 Task: Look for space in La Madeleine, France from 1st July, 2023 to 8th July, 2023 for 2 adults, 1 child in price range Rs.15000 to Rs.20000. Place can be entire place with 1  bedroom having 1 bed and 1 bathroom. Property type can be house, flat, guest house, hotel. Booking option can be shelf check-in. Required host language is English.
Action: Mouse moved to (403, 97)
Screenshot: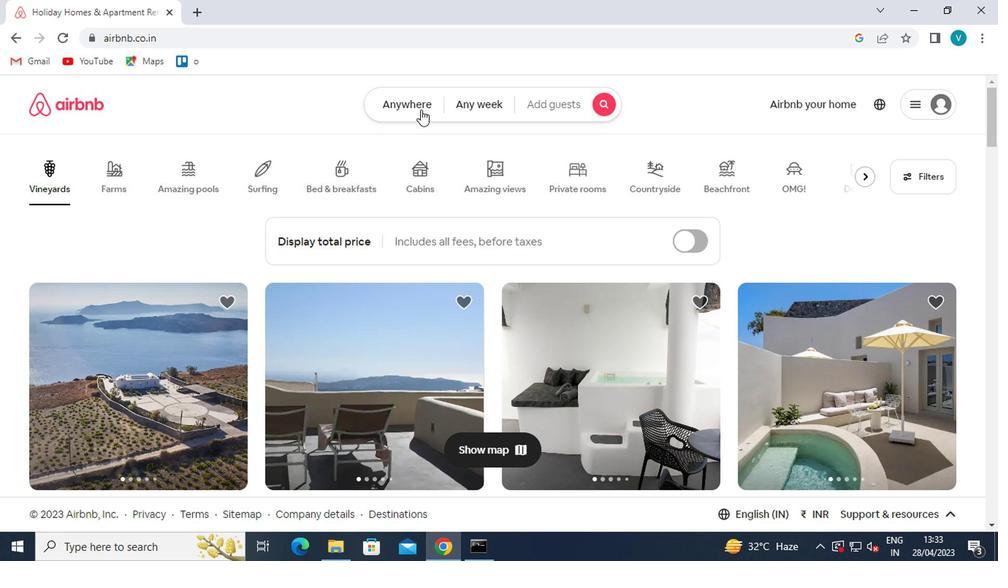 
Action: Mouse pressed left at (403, 97)
Screenshot: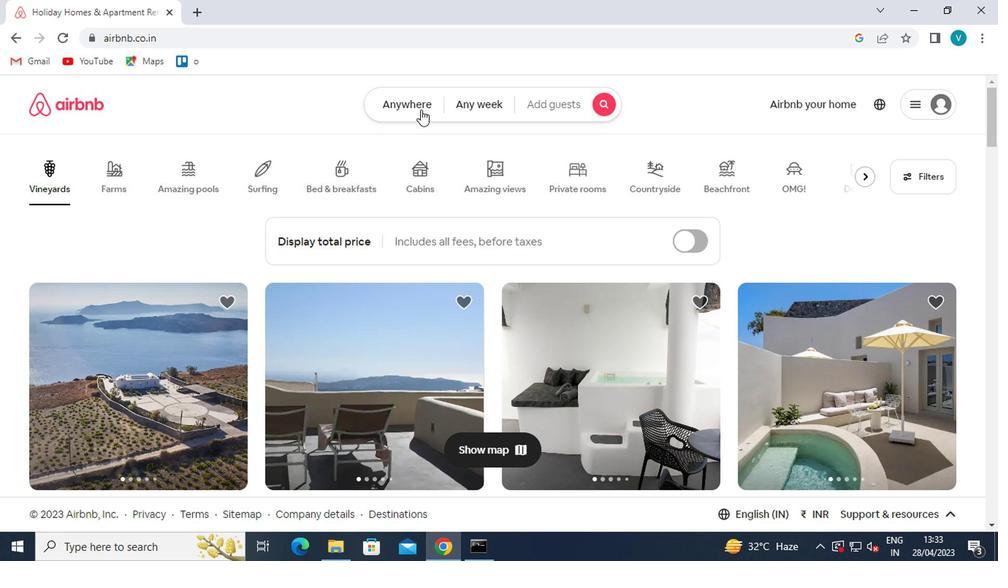 
Action: Mouse moved to (319, 160)
Screenshot: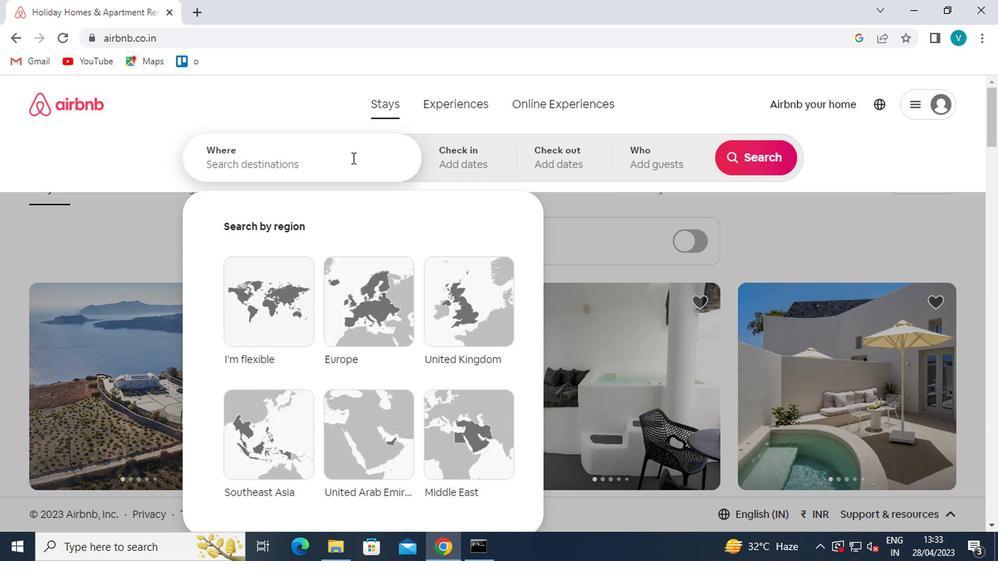 
Action: Mouse pressed left at (319, 160)
Screenshot: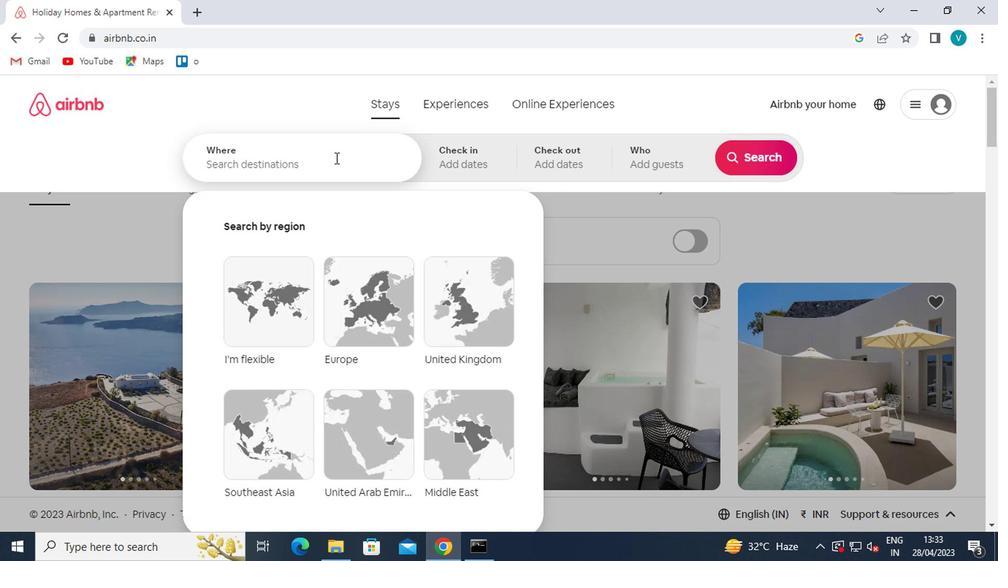 
Action: Mouse moved to (318, 162)
Screenshot: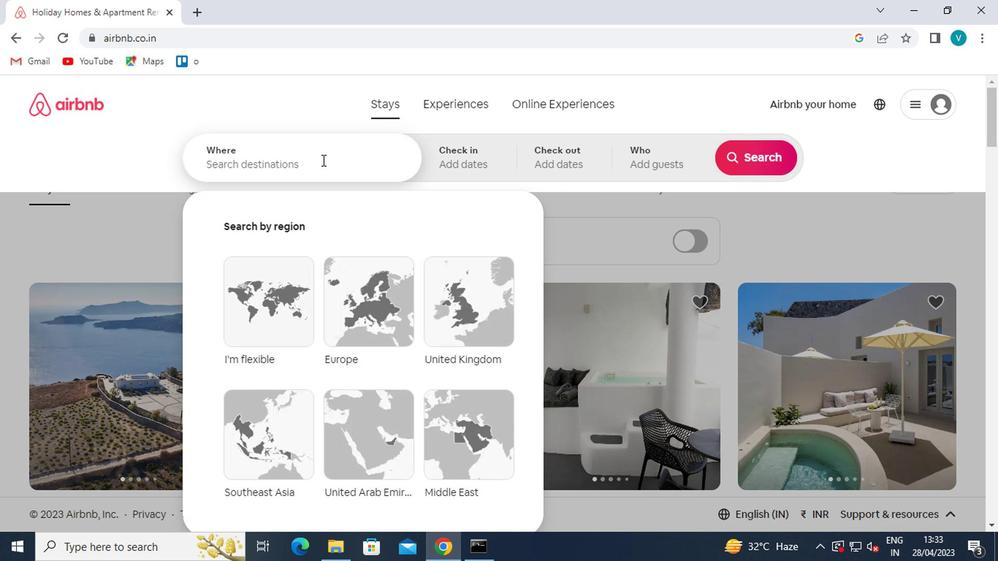 
Action: Key pressed l<Key.caps_lock>a<Key.space><Key.caps_lock>m<Key.caps_lock>ade<Key.down><Key.enter>
Screenshot: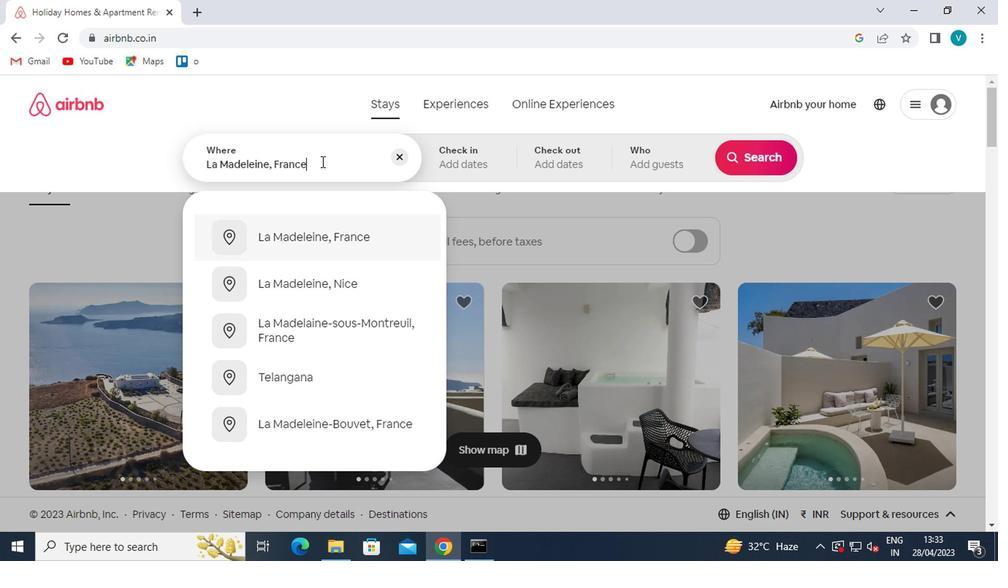 
Action: Mouse moved to (745, 270)
Screenshot: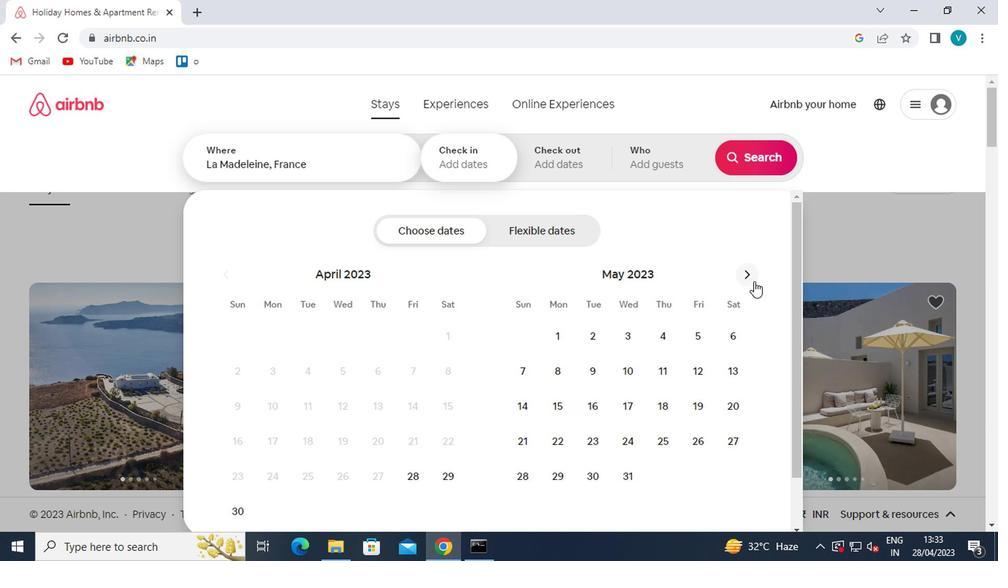 
Action: Mouse pressed left at (745, 270)
Screenshot: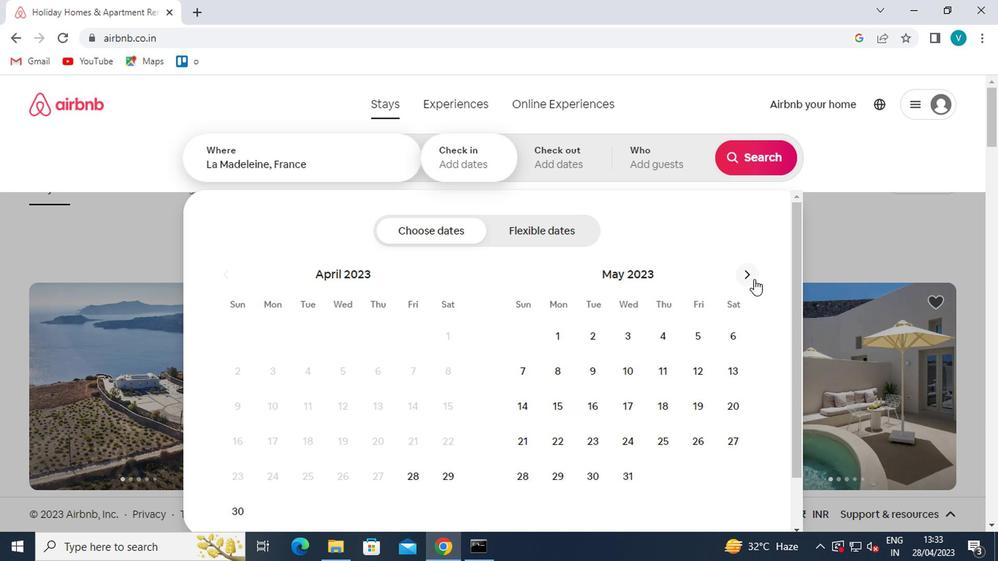 
Action: Mouse pressed left at (745, 270)
Screenshot: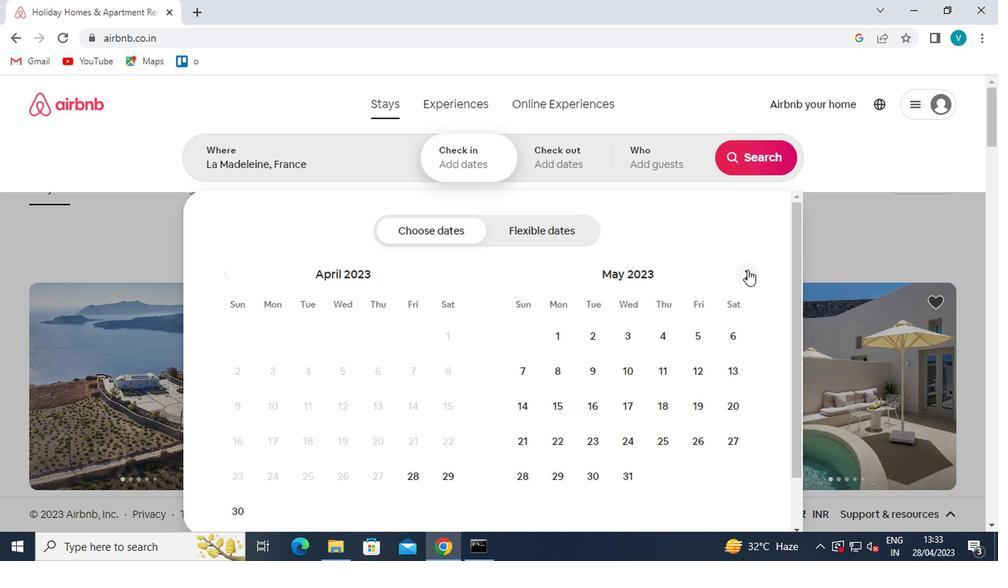 
Action: Mouse moved to (745, 270)
Screenshot: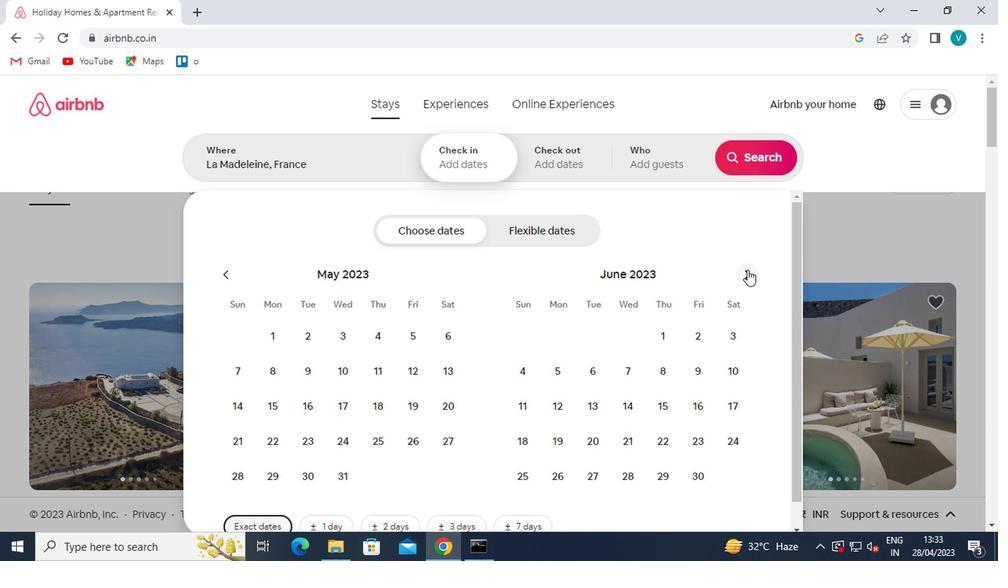 
Action: Mouse pressed left at (745, 270)
Screenshot: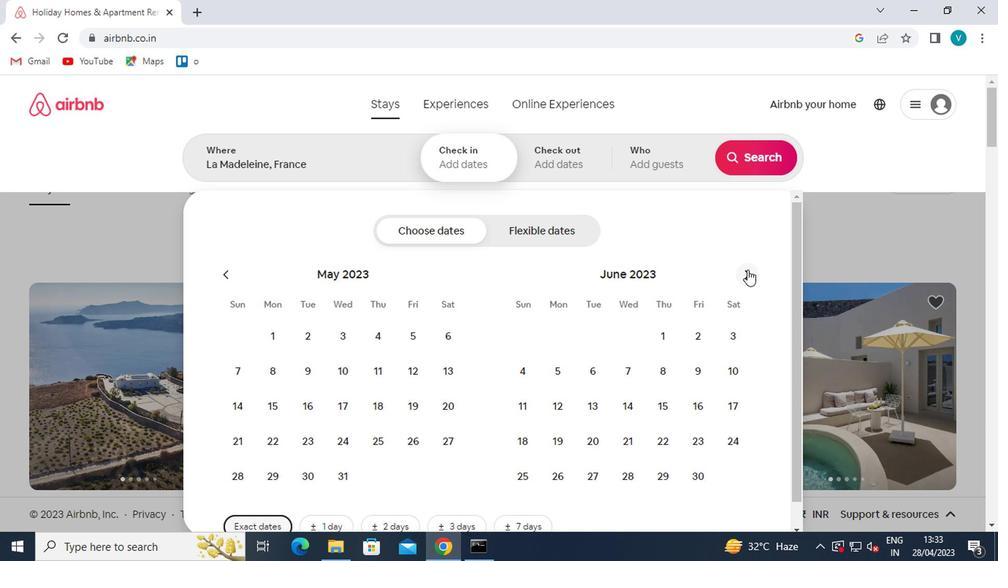 
Action: Mouse moved to (725, 339)
Screenshot: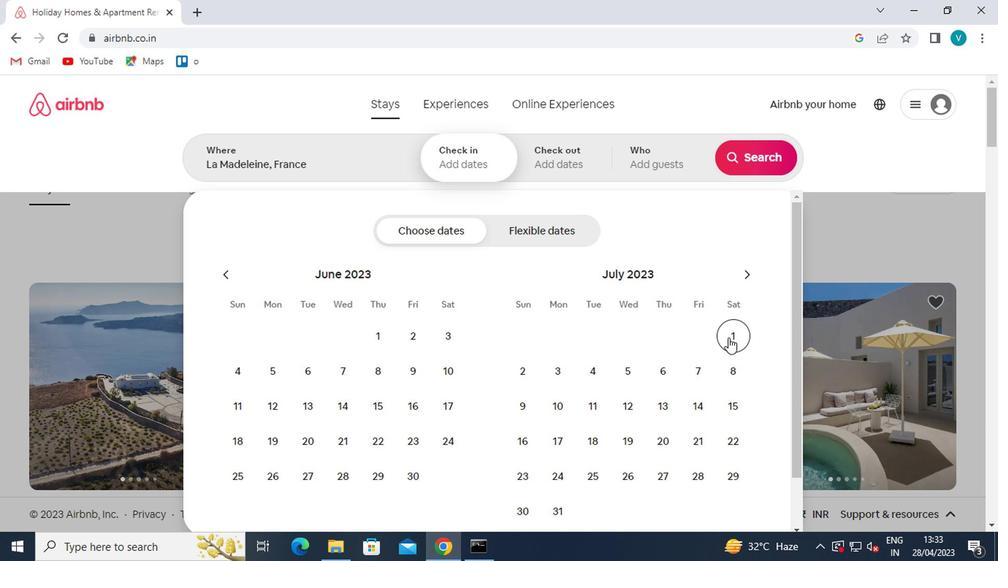 
Action: Mouse pressed left at (725, 339)
Screenshot: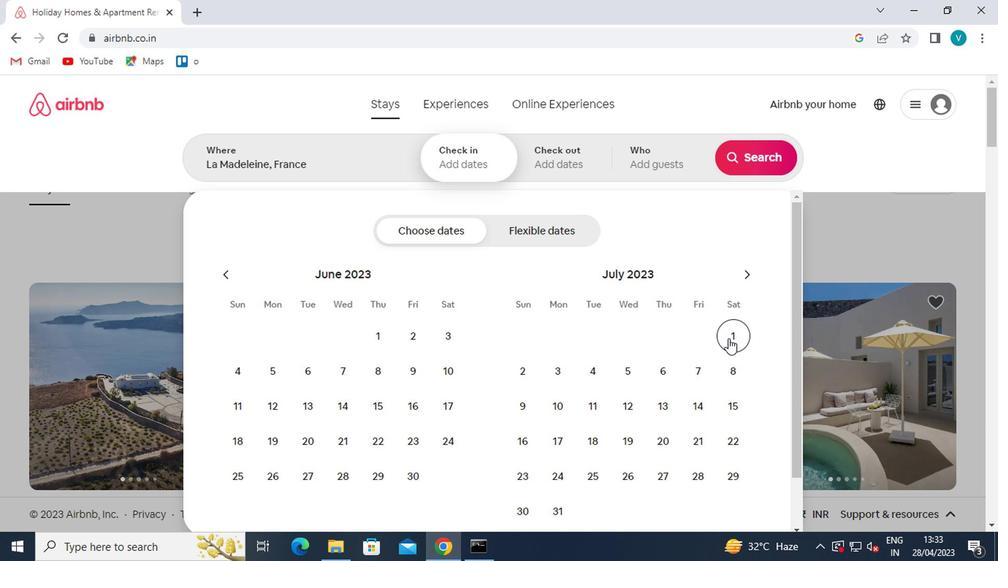 
Action: Mouse moved to (725, 368)
Screenshot: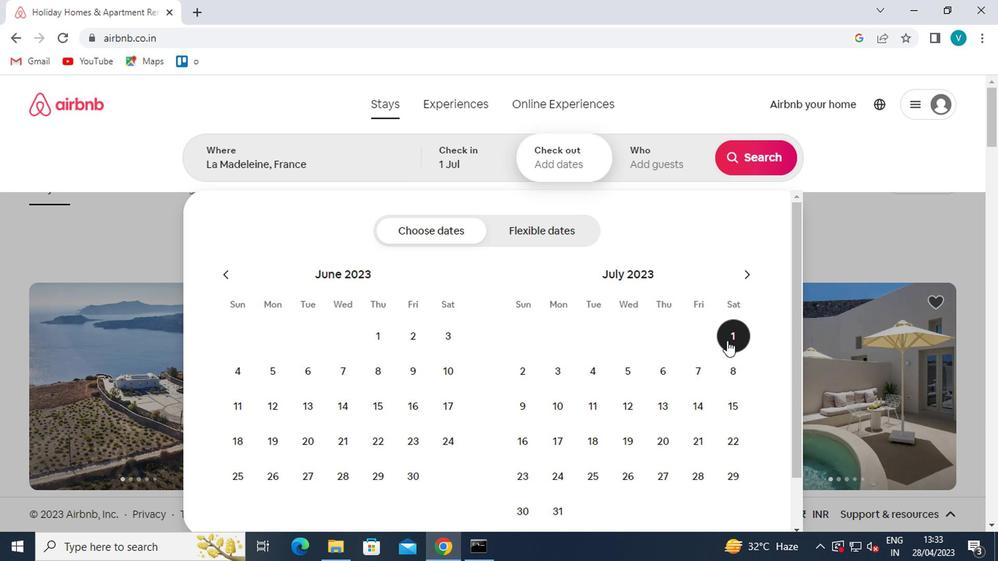 
Action: Mouse pressed left at (725, 368)
Screenshot: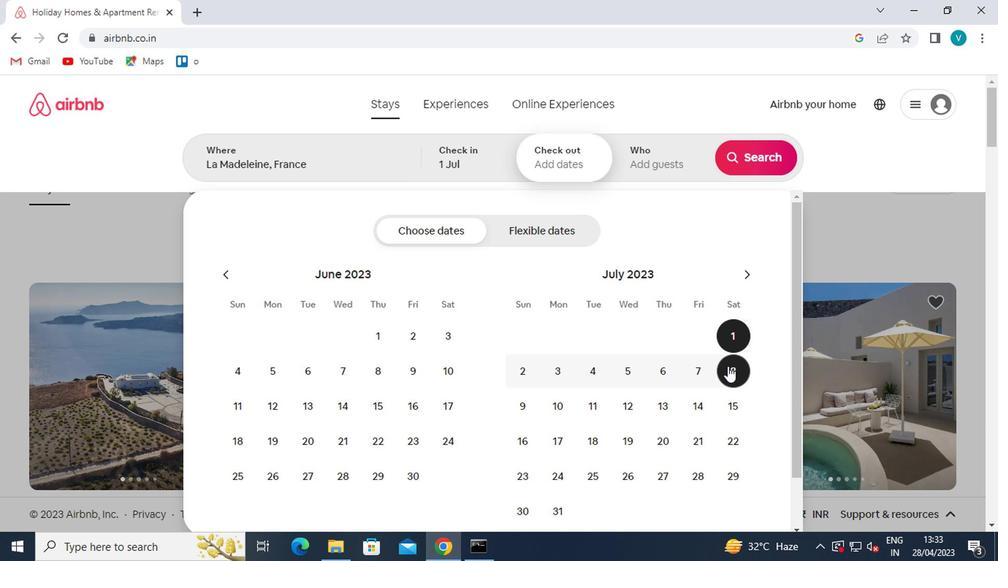
Action: Mouse moved to (666, 172)
Screenshot: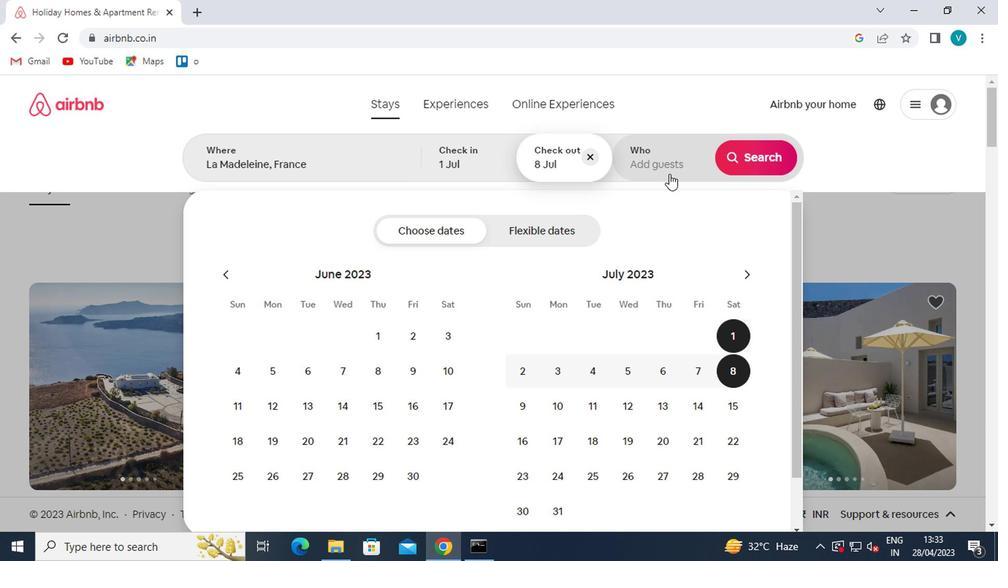 
Action: Mouse pressed left at (666, 172)
Screenshot: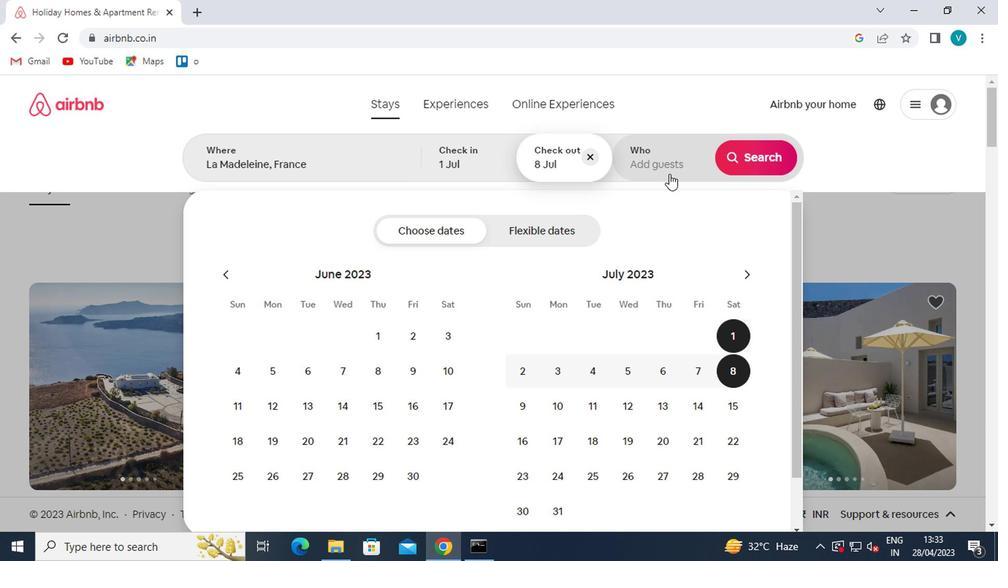 
Action: Mouse moved to (756, 237)
Screenshot: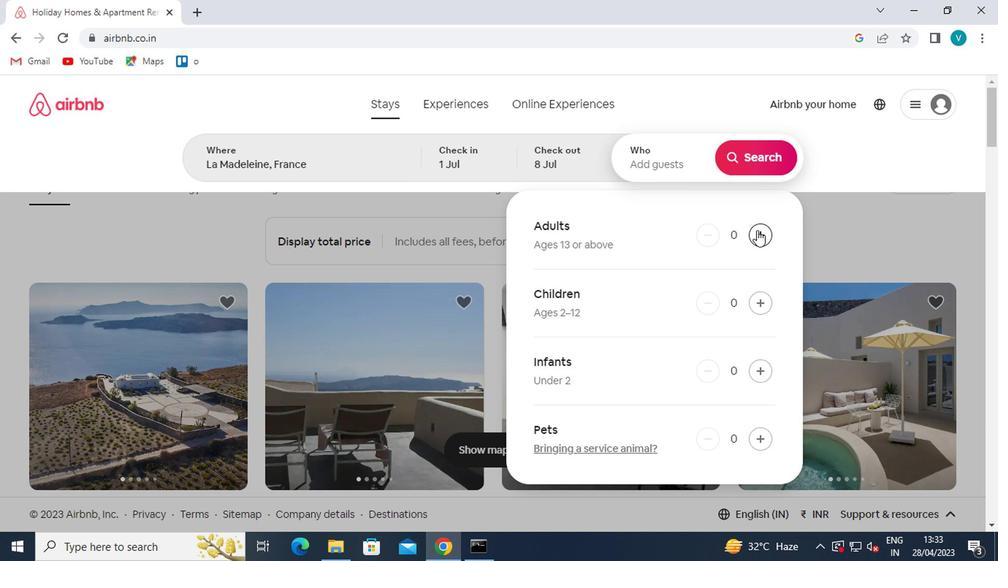 
Action: Mouse pressed left at (756, 237)
Screenshot: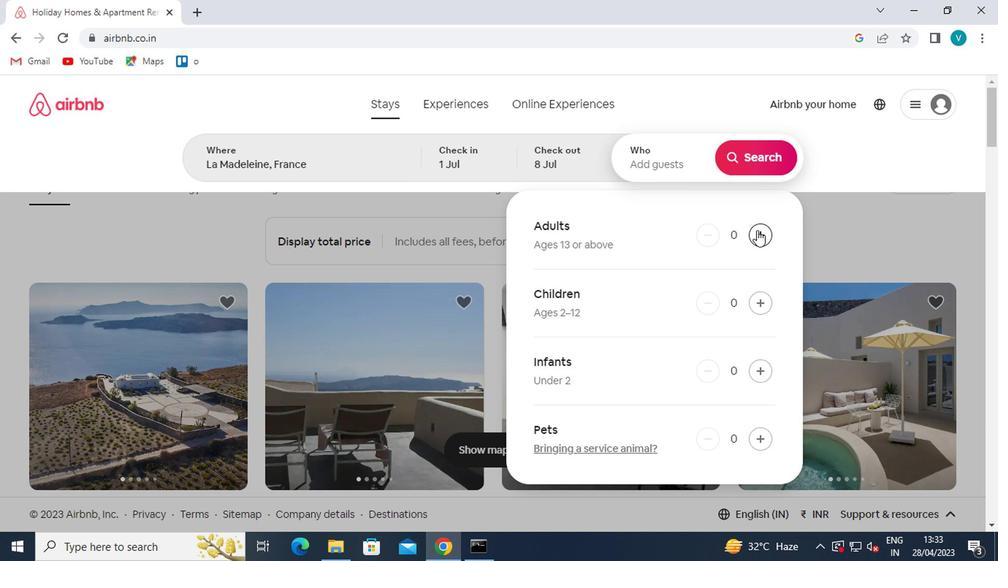 
Action: Mouse pressed left at (756, 237)
Screenshot: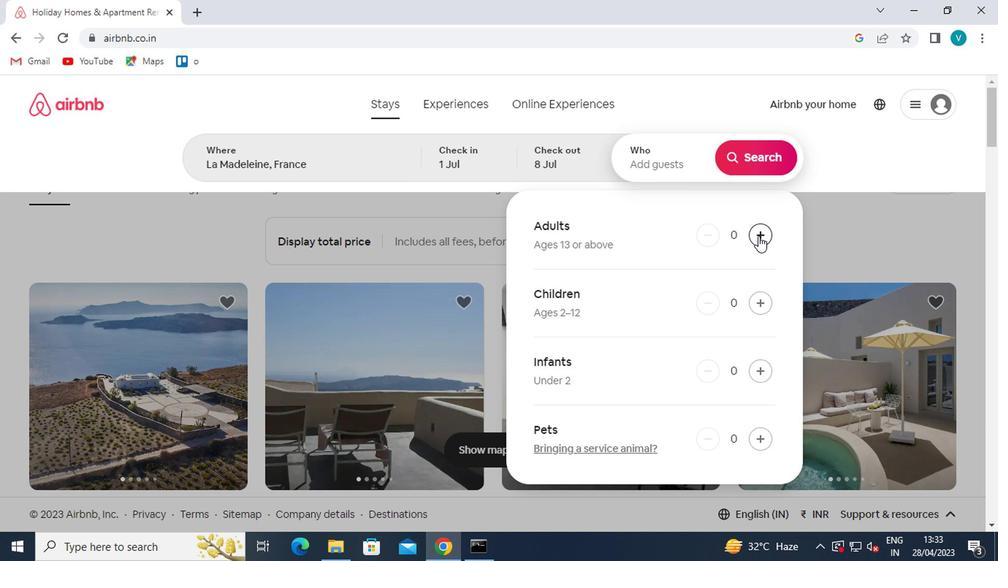 
Action: Mouse moved to (759, 306)
Screenshot: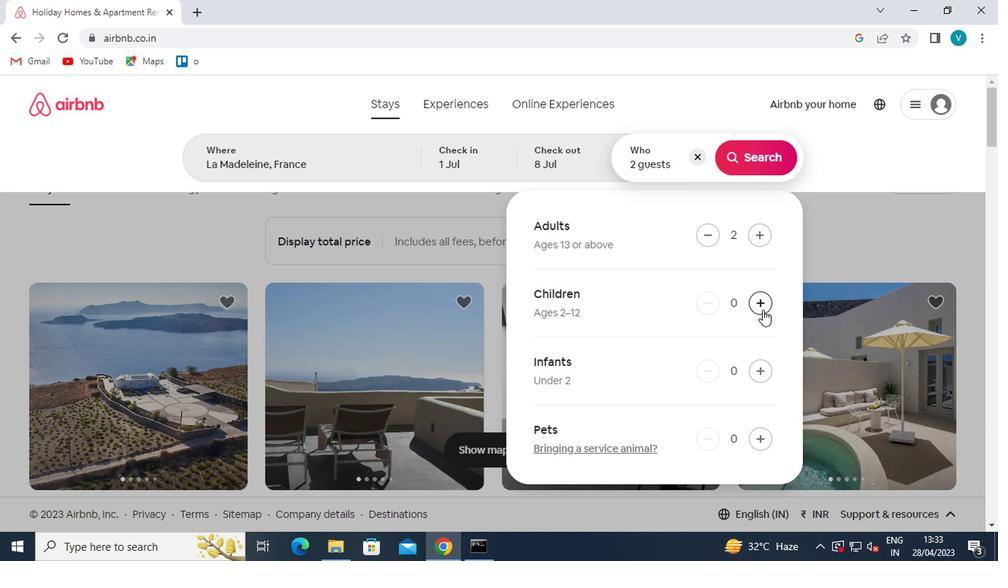
Action: Mouse pressed left at (759, 306)
Screenshot: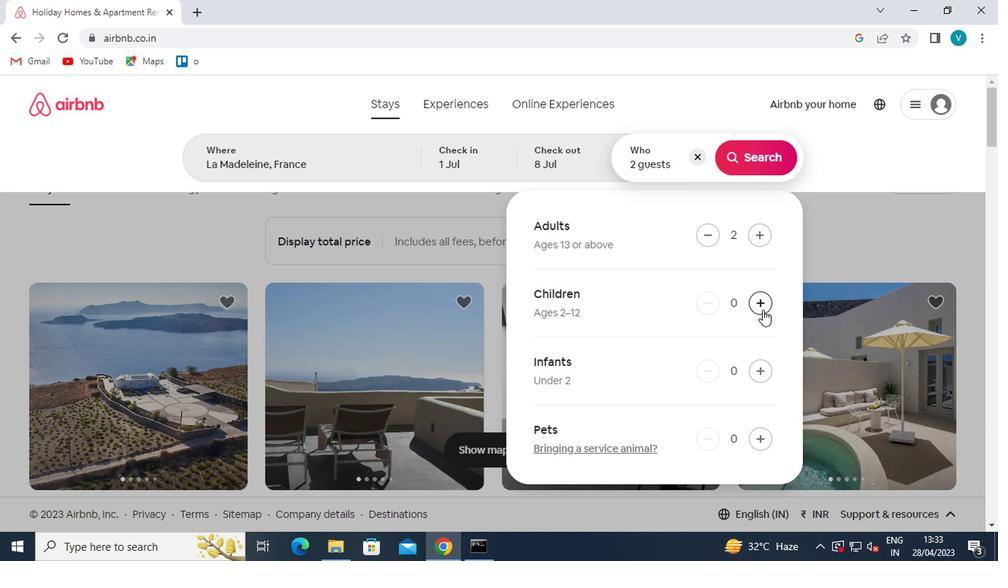 
Action: Mouse moved to (752, 158)
Screenshot: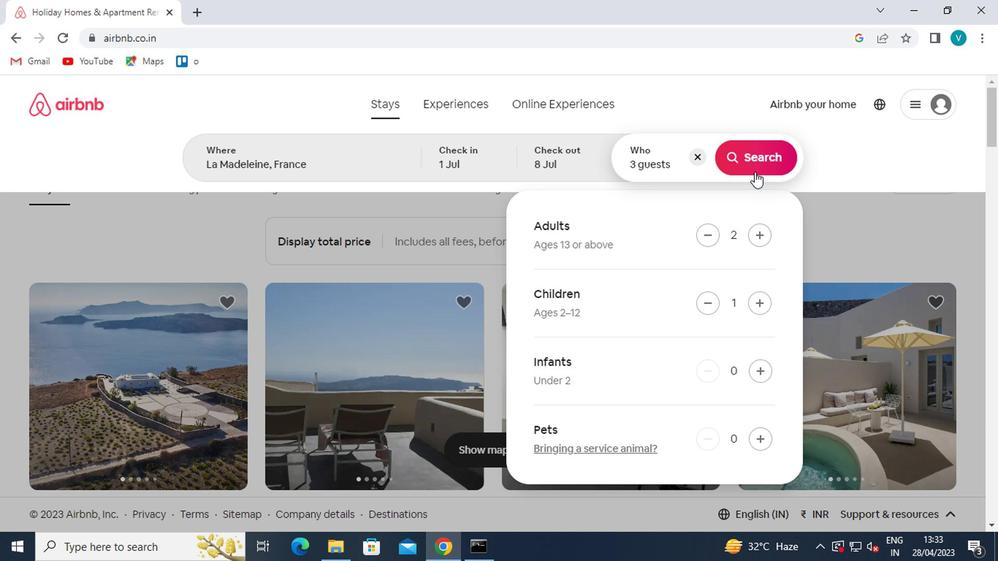 
Action: Mouse pressed left at (752, 158)
Screenshot: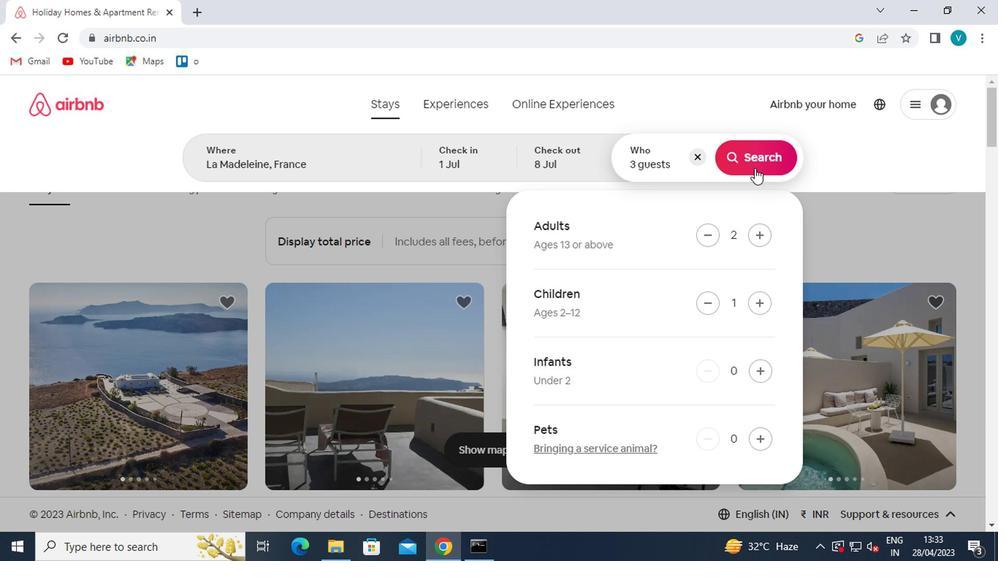 
Action: Mouse moved to (925, 159)
Screenshot: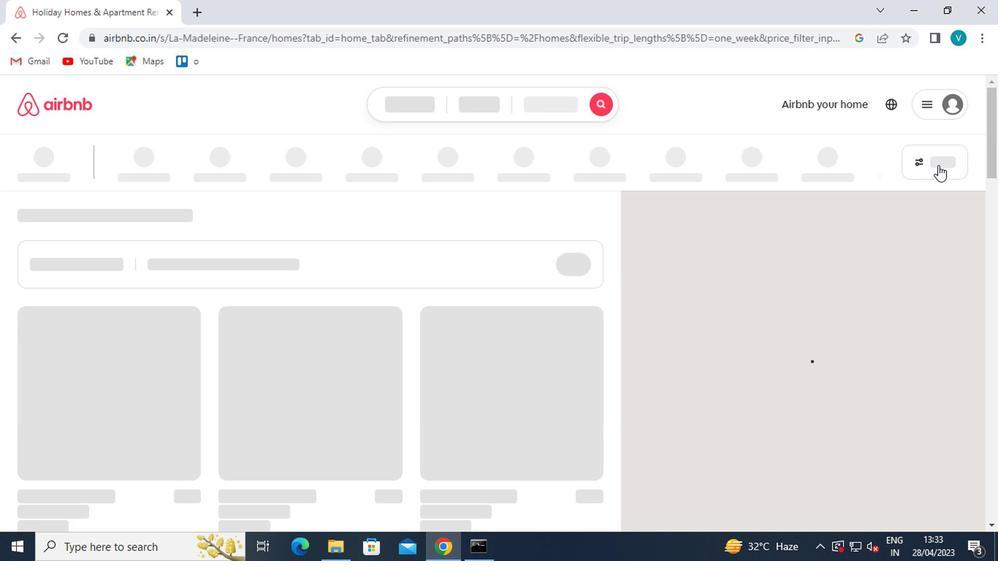 
Action: Mouse pressed left at (925, 159)
Screenshot: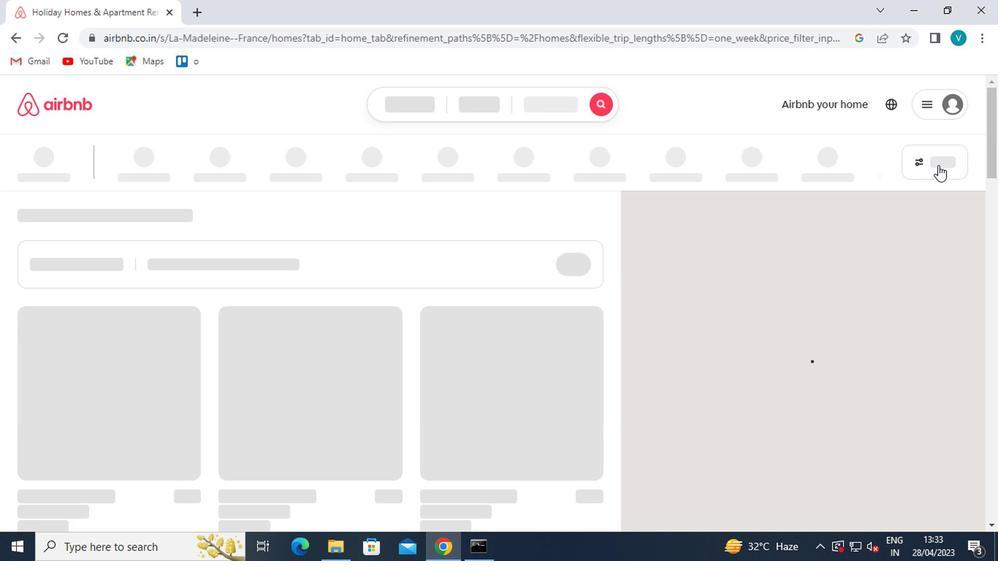 
Action: Mouse moved to (347, 348)
Screenshot: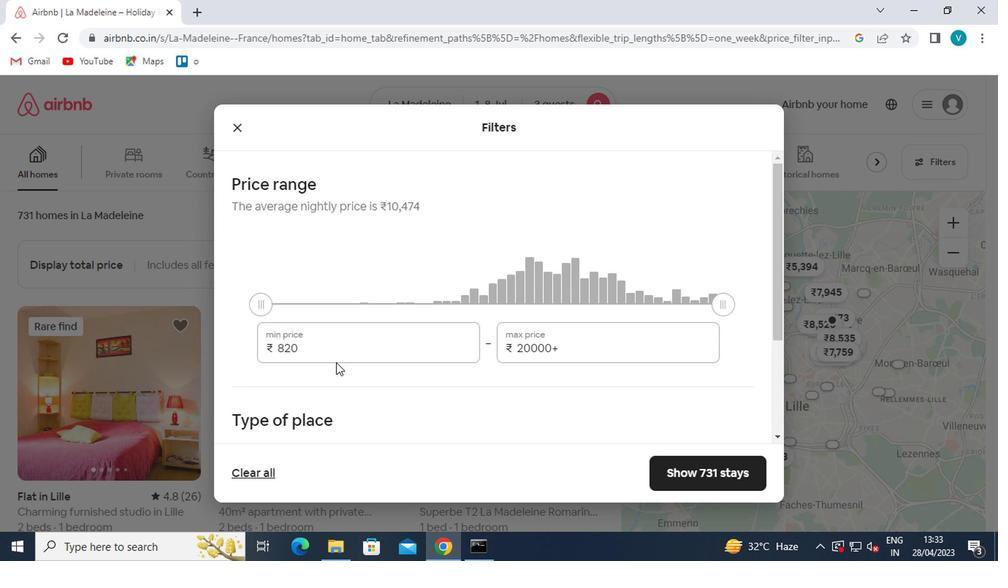 
Action: Mouse pressed left at (347, 348)
Screenshot: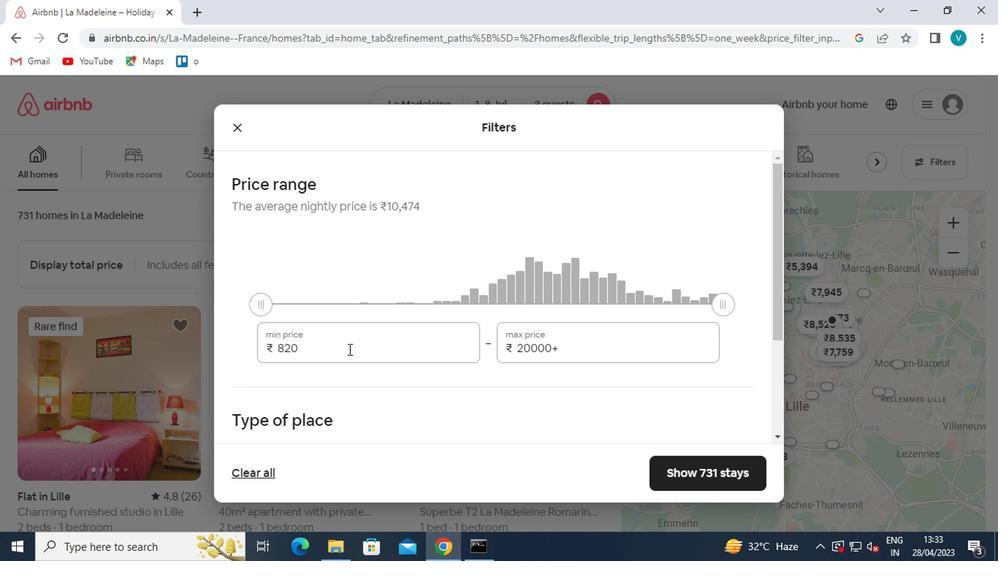 
Action: Mouse moved to (347, 347)
Screenshot: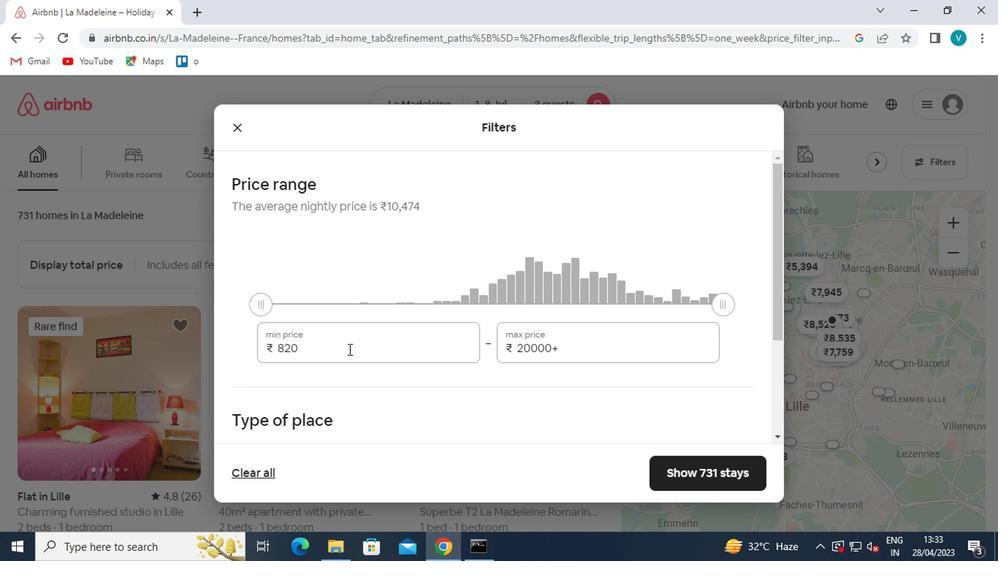 
Action: Key pressed <Key.backspace><Key.backspace><Key.backspace>15000<Key.tab>20000
Screenshot: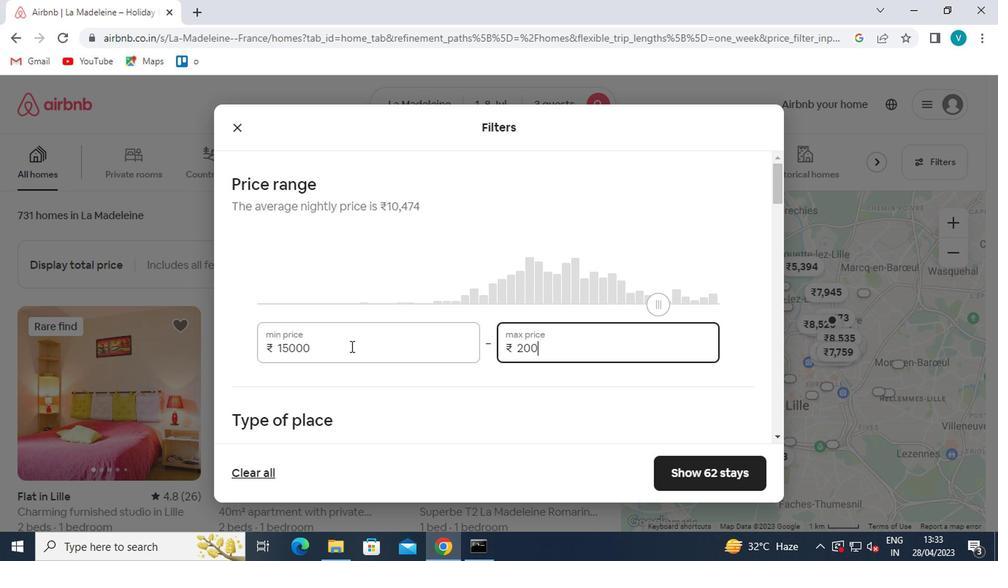 
Action: Mouse moved to (333, 355)
Screenshot: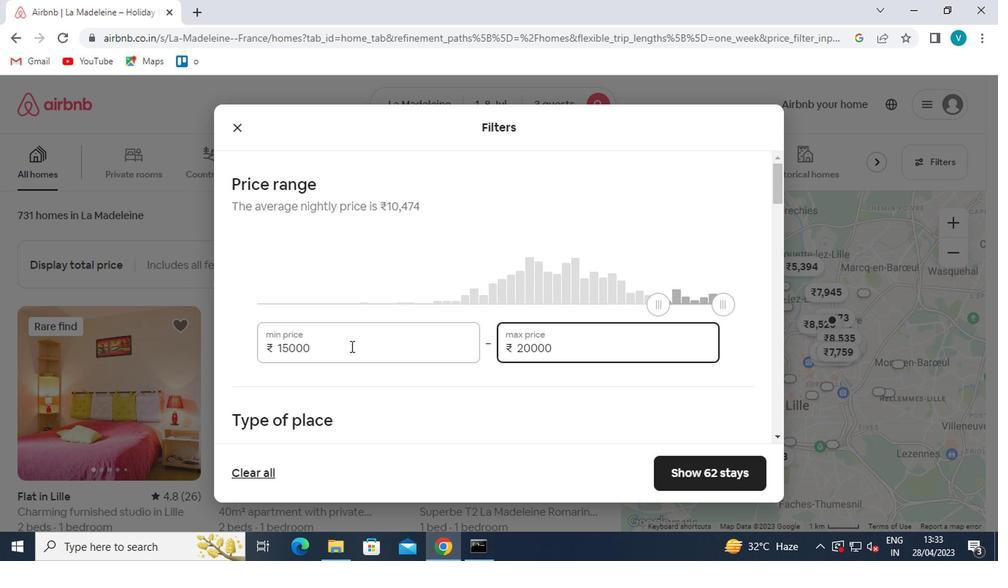 
Action: Mouse scrolled (333, 355) with delta (0, 0)
Screenshot: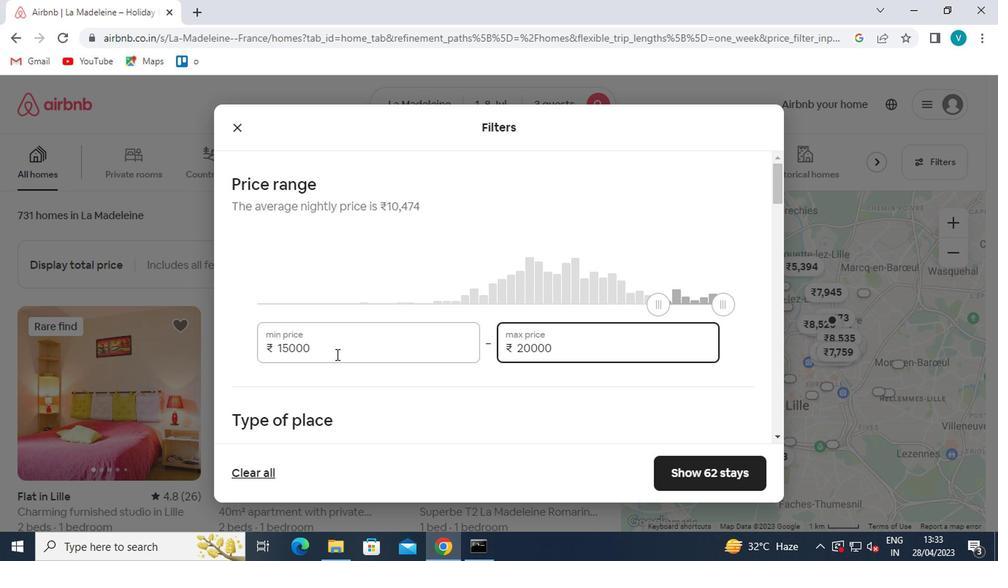 
Action: Mouse moved to (332, 356)
Screenshot: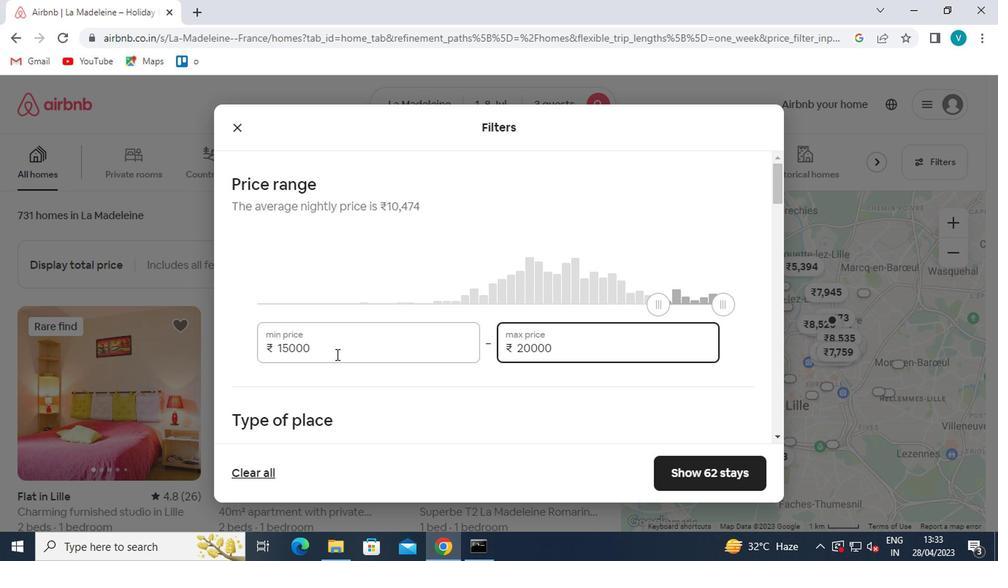 
Action: Mouse scrolled (332, 355) with delta (0, -1)
Screenshot: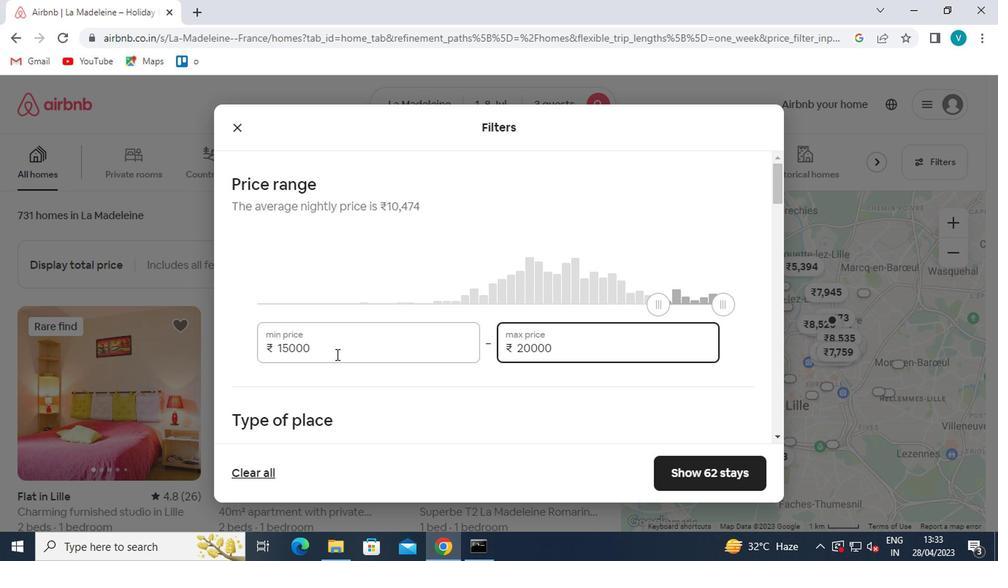 
Action: Mouse scrolled (332, 355) with delta (0, -1)
Screenshot: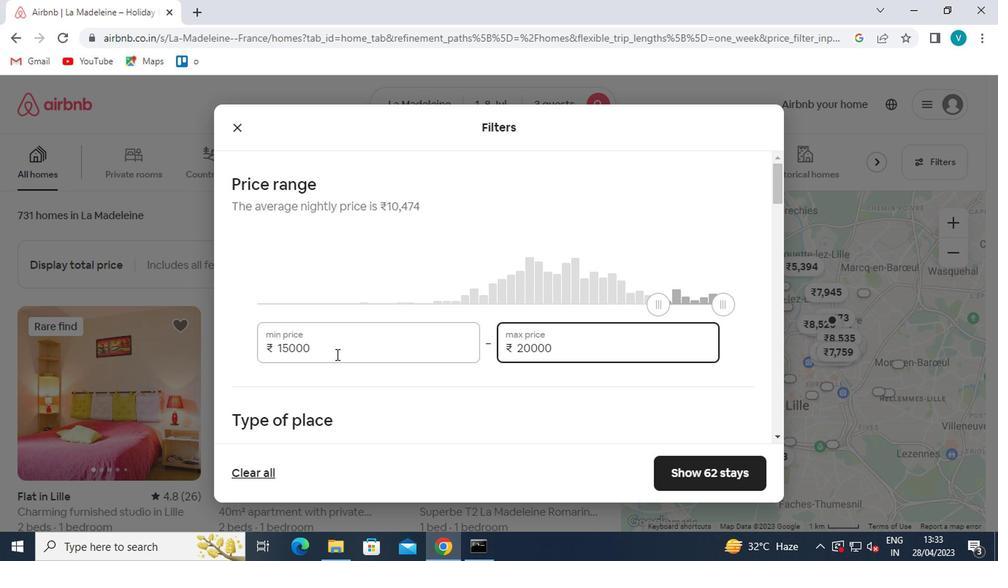 
Action: Mouse moved to (290, 252)
Screenshot: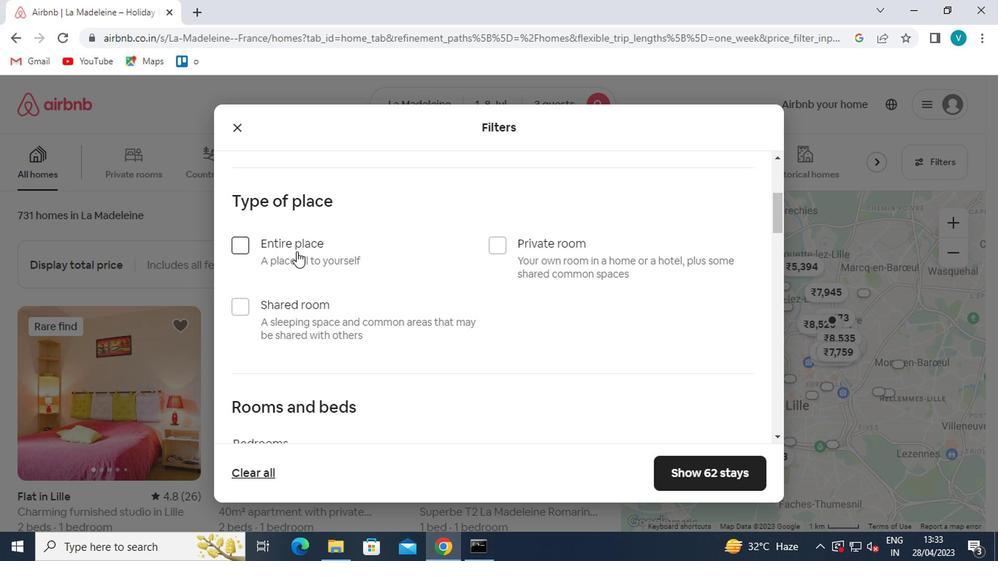 
Action: Mouse pressed left at (290, 252)
Screenshot: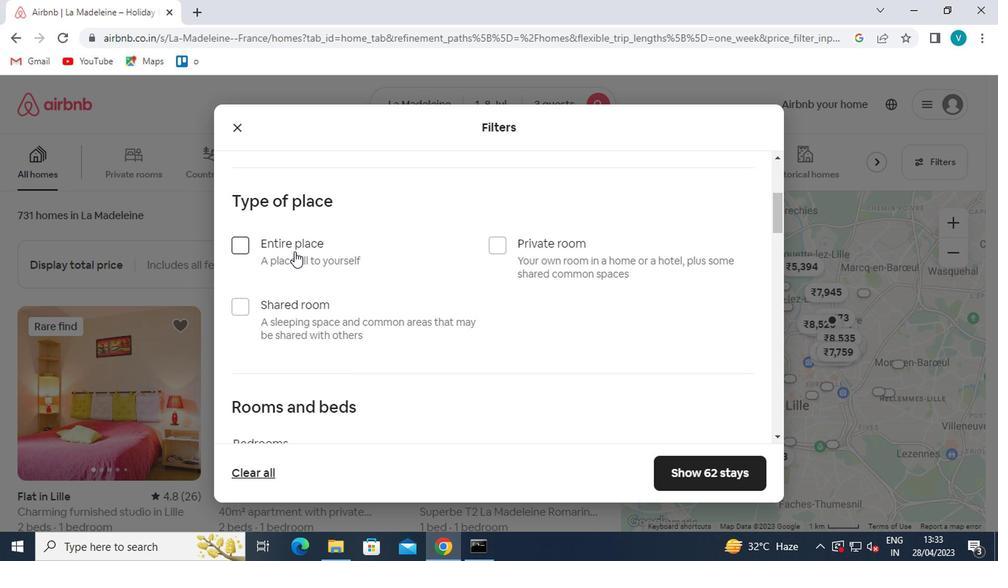 
Action: Mouse moved to (311, 257)
Screenshot: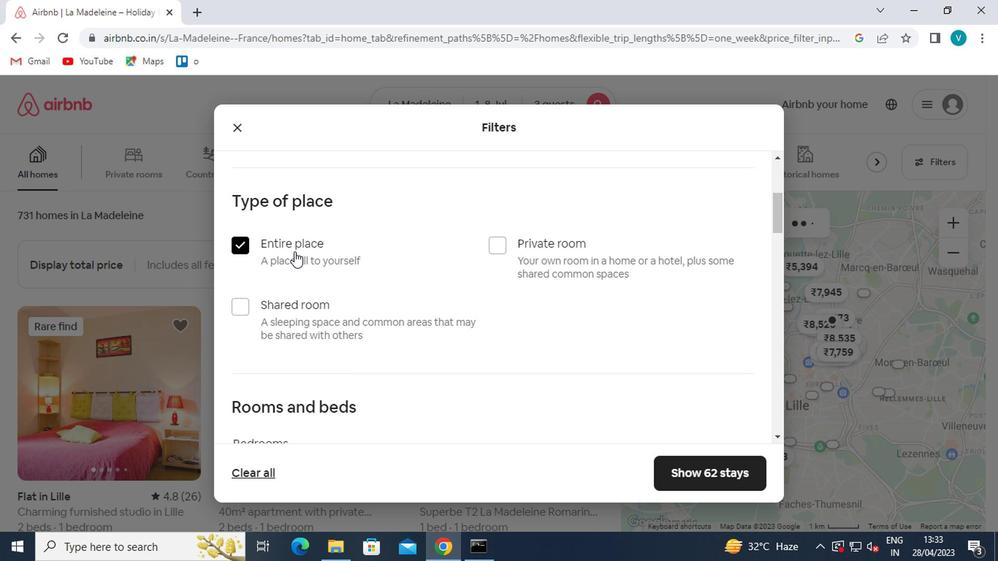 
Action: Mouse scrolled (311, 256) with delta (0, 0)
Screenshot: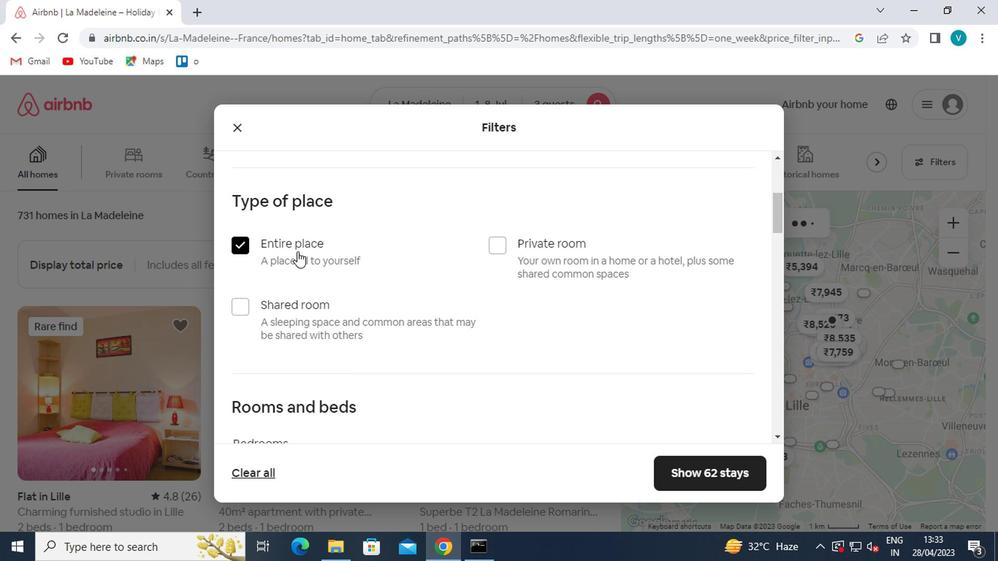 
Action: Mouse moved to (311, 258)
Screenshot: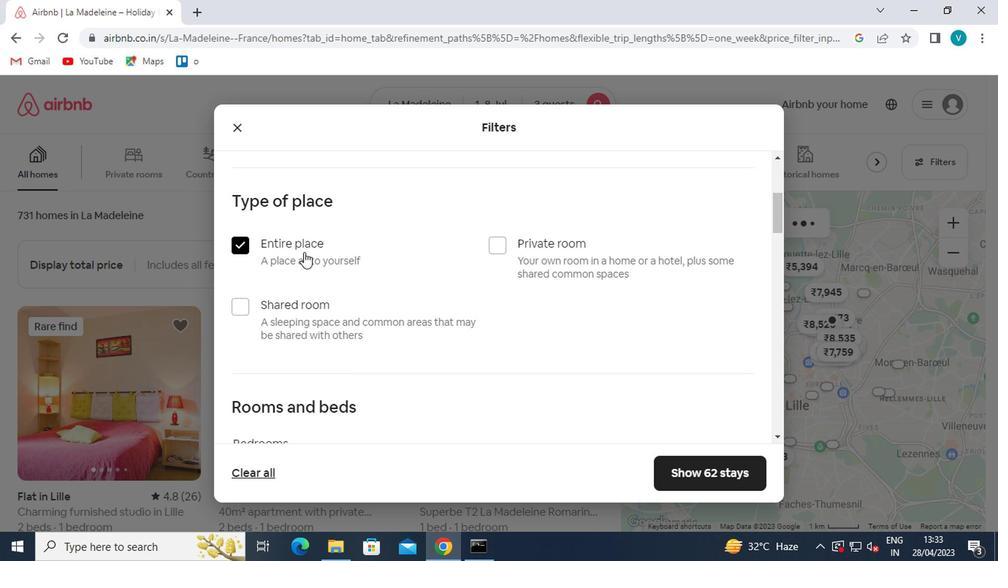 
Action: Mouse scrolled (311, 257) with delta (0, -1)
Screenshot: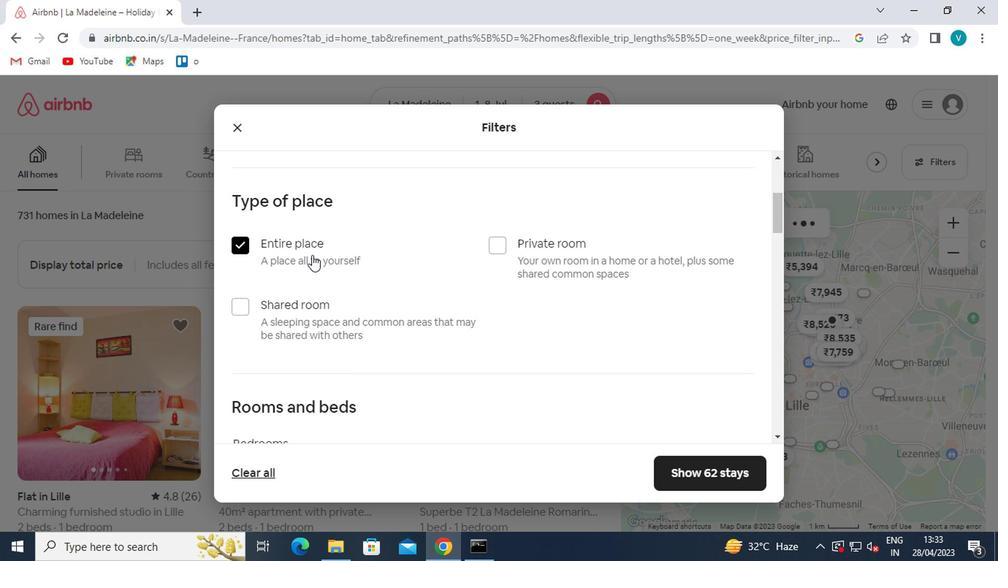 
Action: Mouse moved to (313, 262)
Screenshot: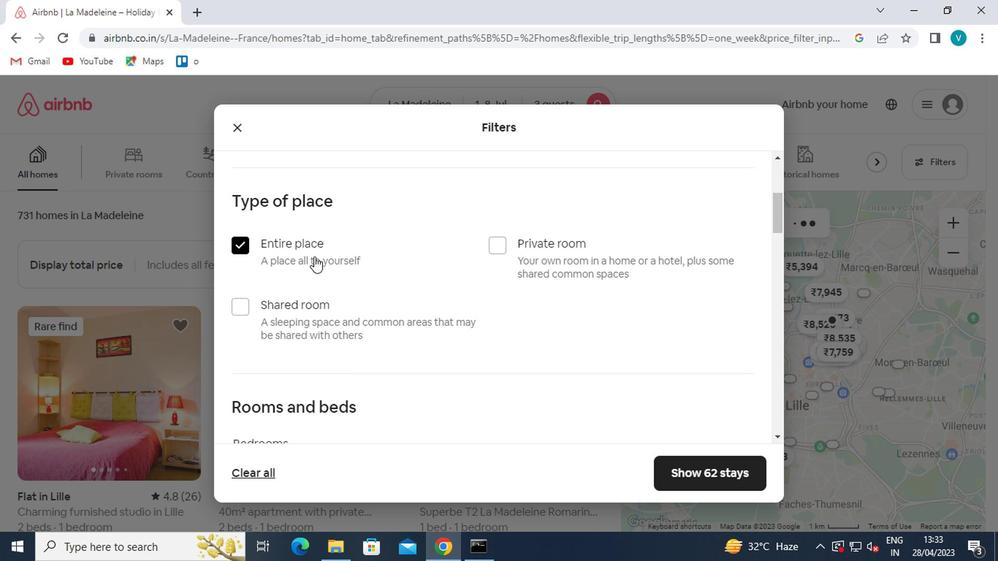 
Action: Mouse scrolled (313, 261) with delta (0, -1)
Screenshot: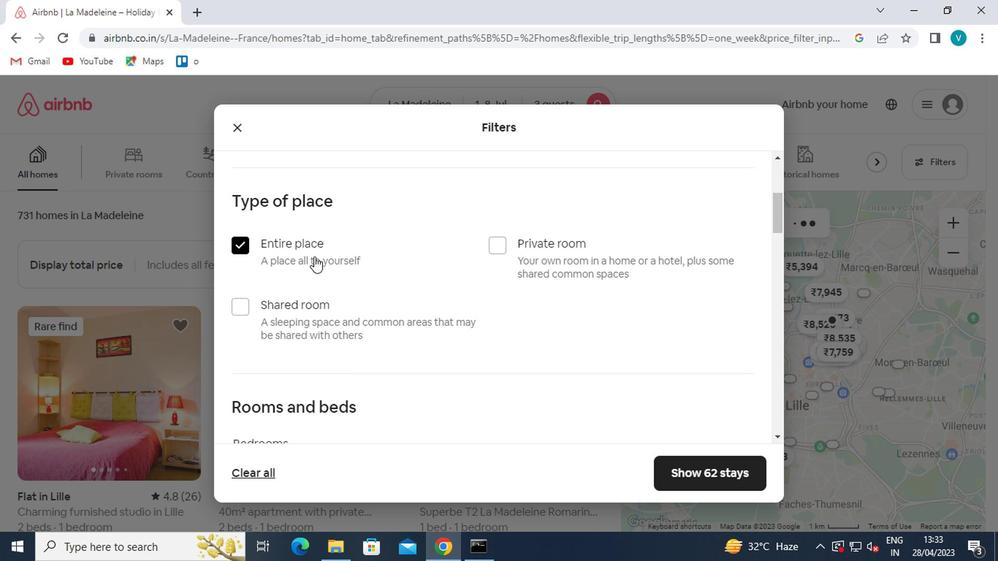 
Action: Mouse moved to (326, 267)
Screenshot: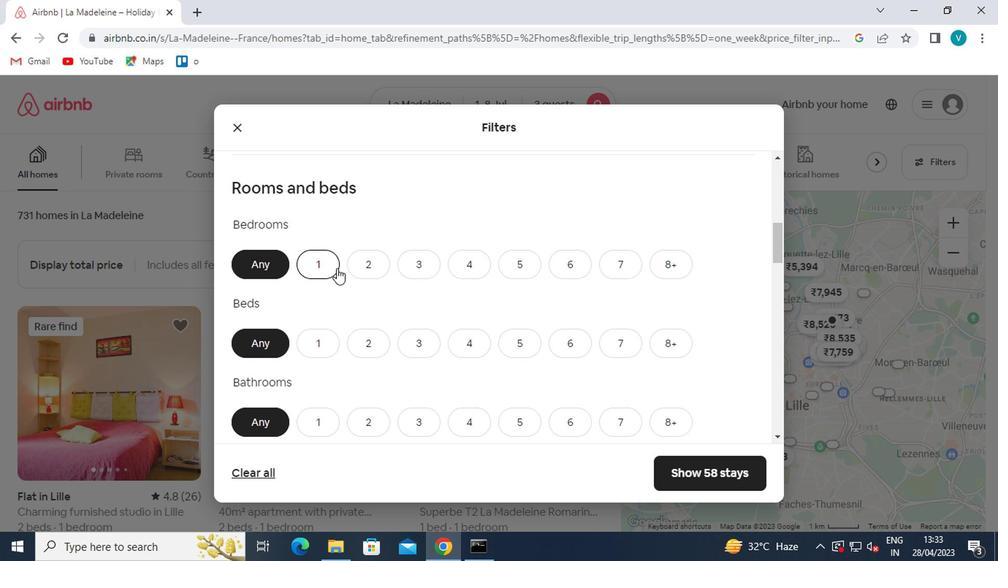 
Action: Mouse pressed left at (326, 267)
Screenshot: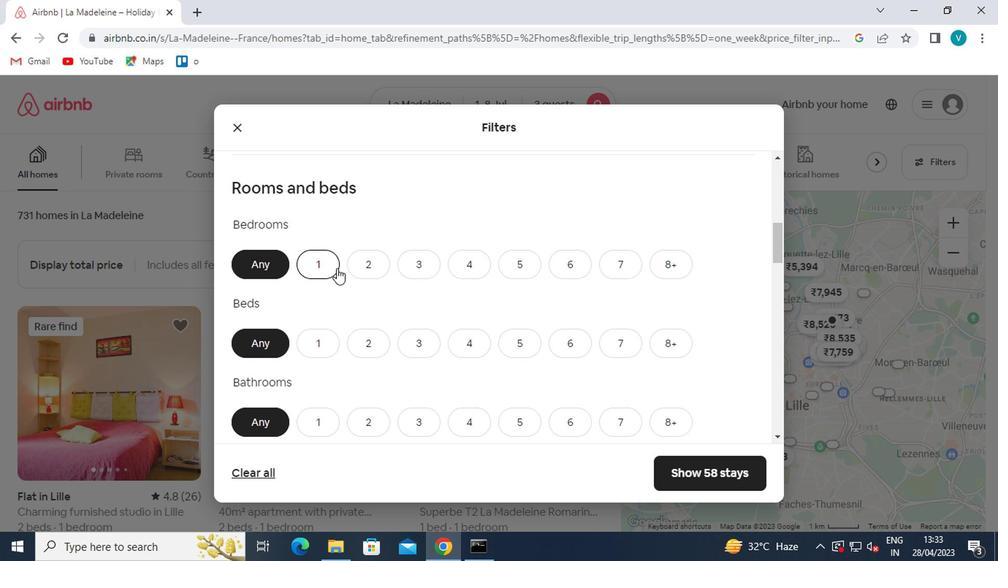 
Action: Mouse moved to (311, 345)
Screenshot: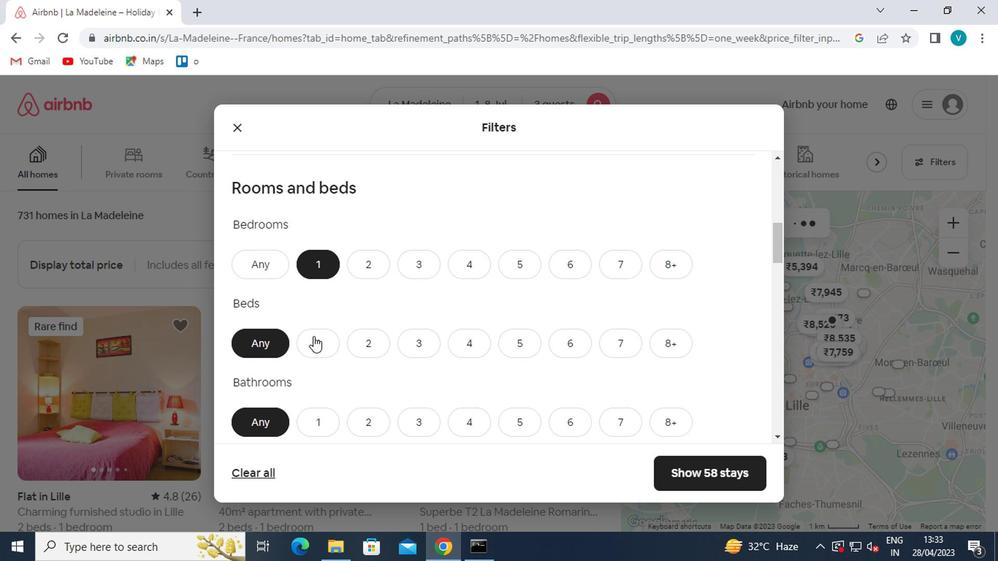 
Action: Mouse pressed left at (311, 345)
Screenshot: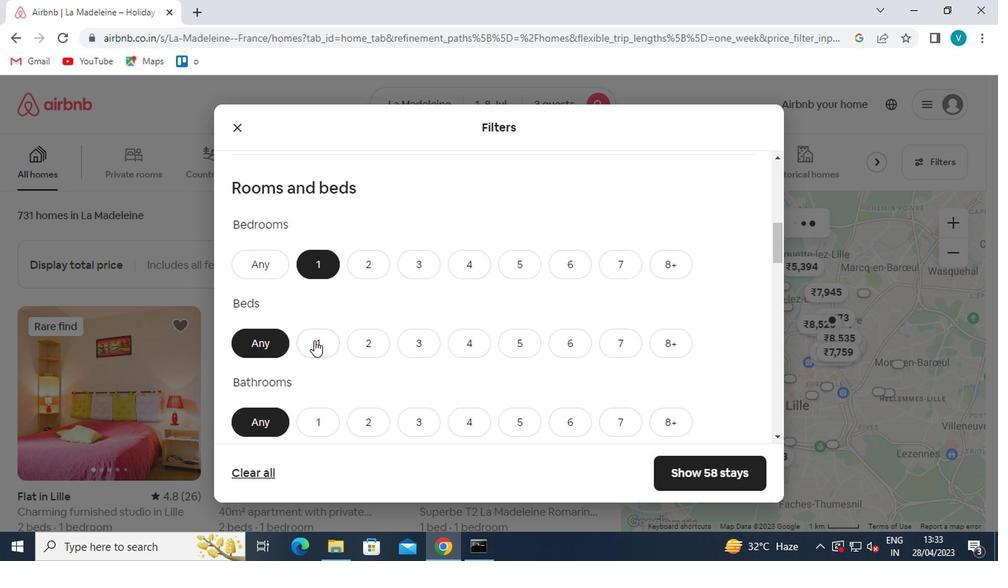 
Action: Mouse moved to (317, 421)
Screenshot: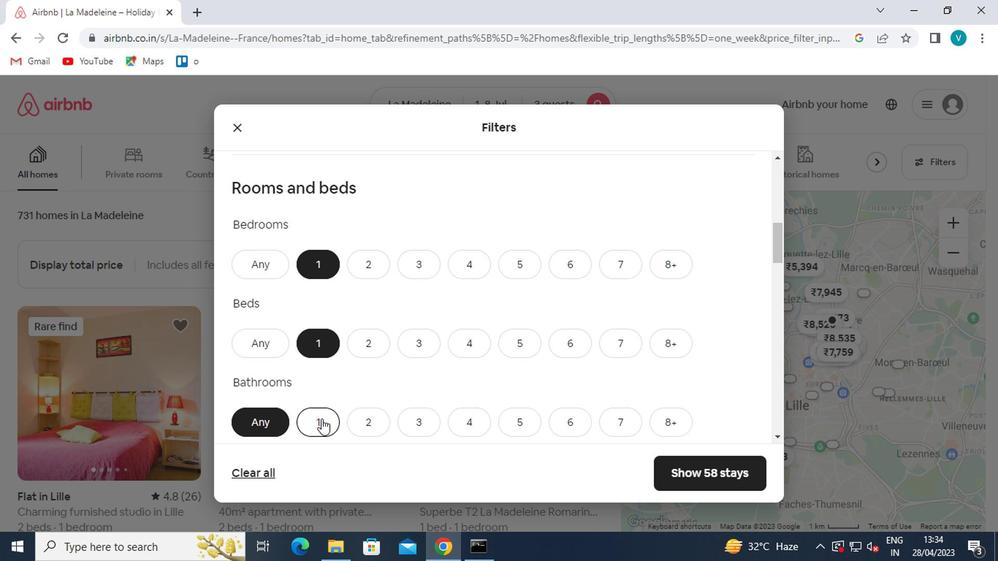 
Action: Mouse pressed left at (317, 421)
Screenshot: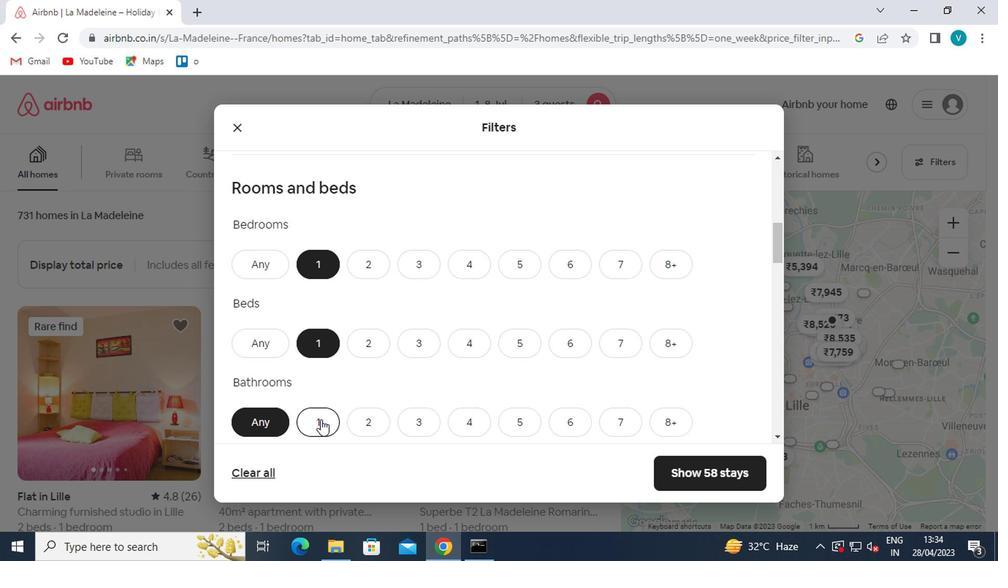 
Action: Mouse moved to (316, 416)
Screenshot: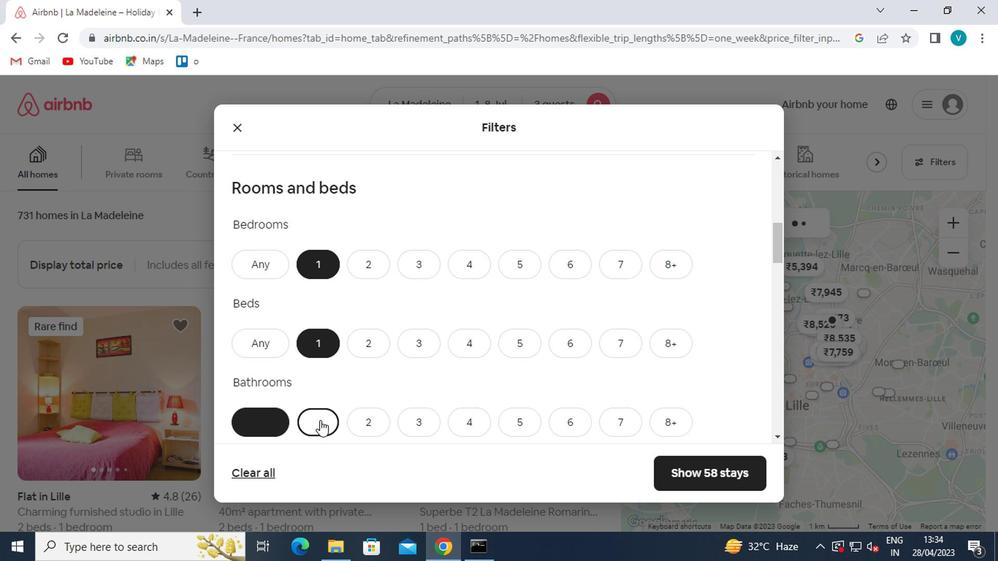 
Action: Mouse scrolled (316, 415) with delta (0, 0)
Screenshot: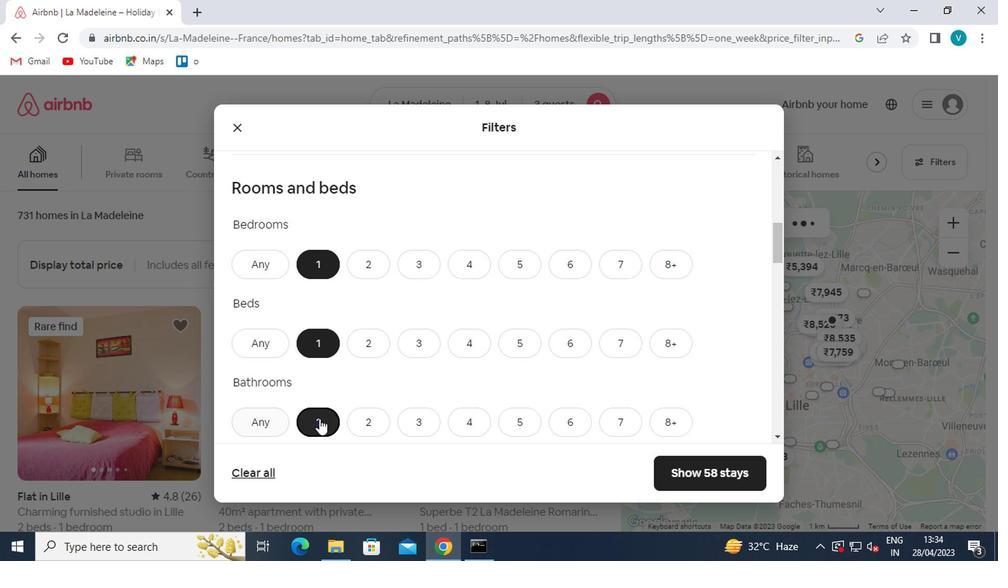 
Action: Mouse scrolled (316, 415) with delta (0, 0)
Screenshot: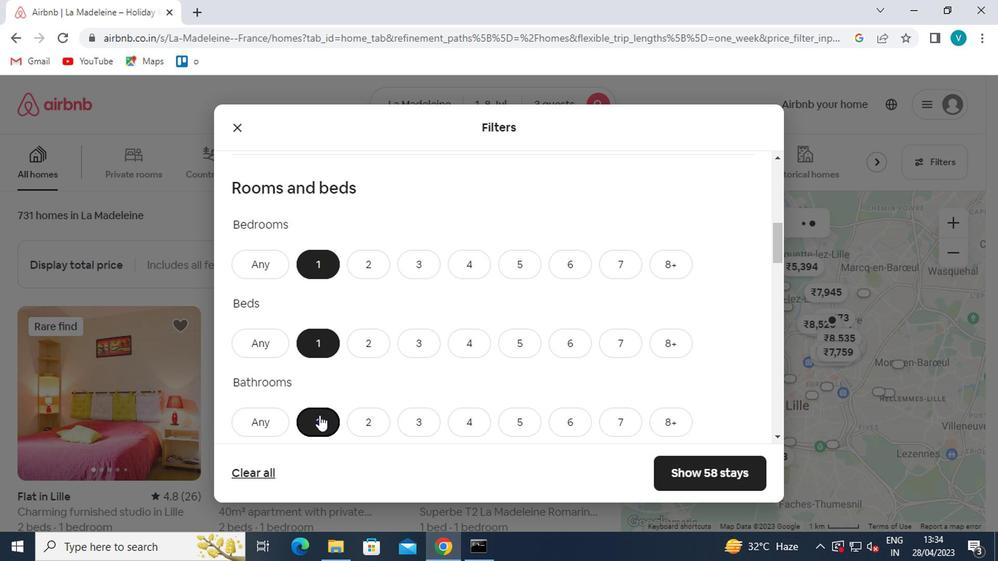 
Action: Mouse moved to (323, 409)
Screenshot: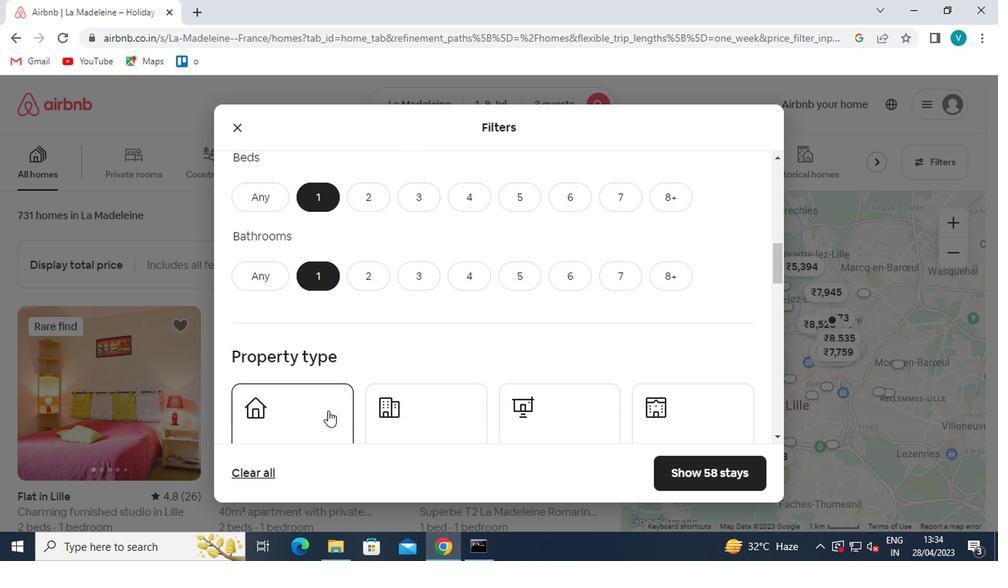 
Action: Mouse scrolled (323, 408) with delta (0, 0)
Screenshot: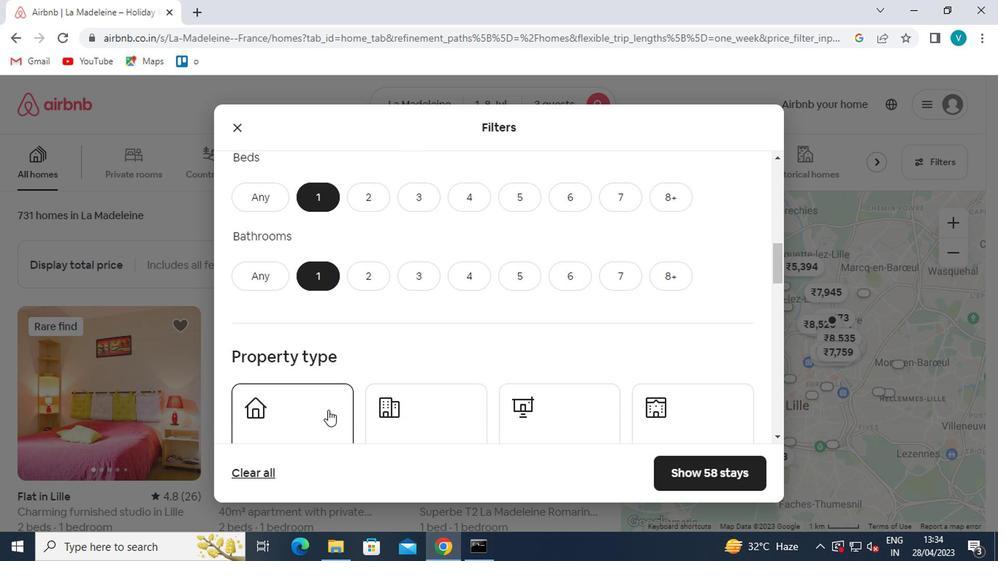 
Action: Mouse moved to (322, 409)
Screenshot: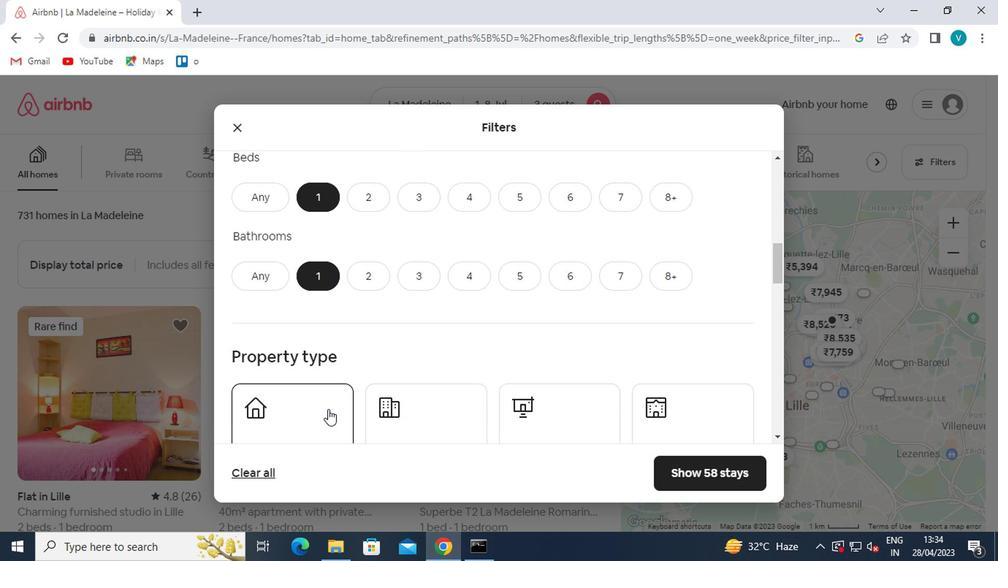 
Action: Mouse scrolled (322, 408) with delta (0, 0)
Screenshot: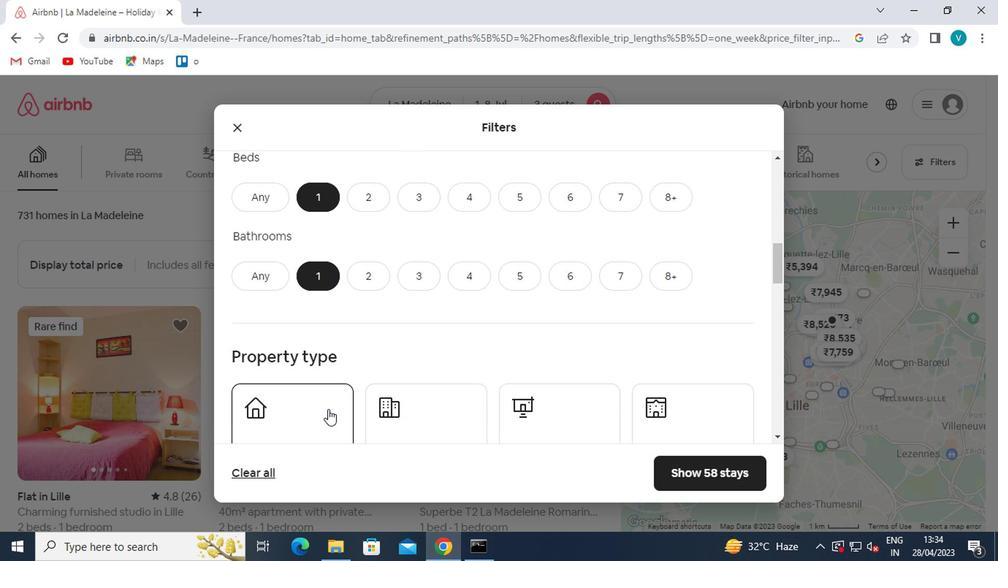 
Action: Mouse moved to (325, 300)
Screenshot: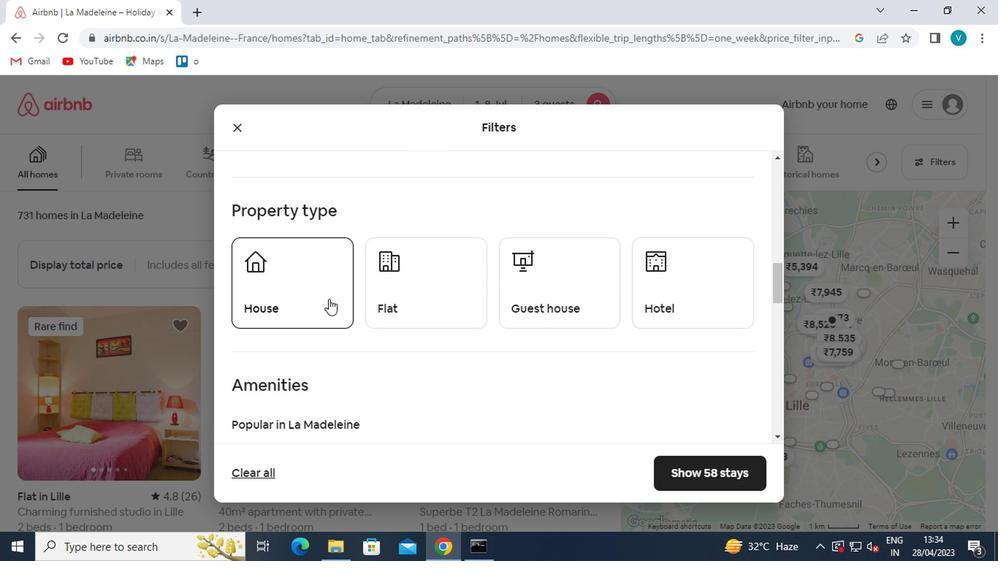 
Action: Mouse pressed left at (325, 300)
Screenshot: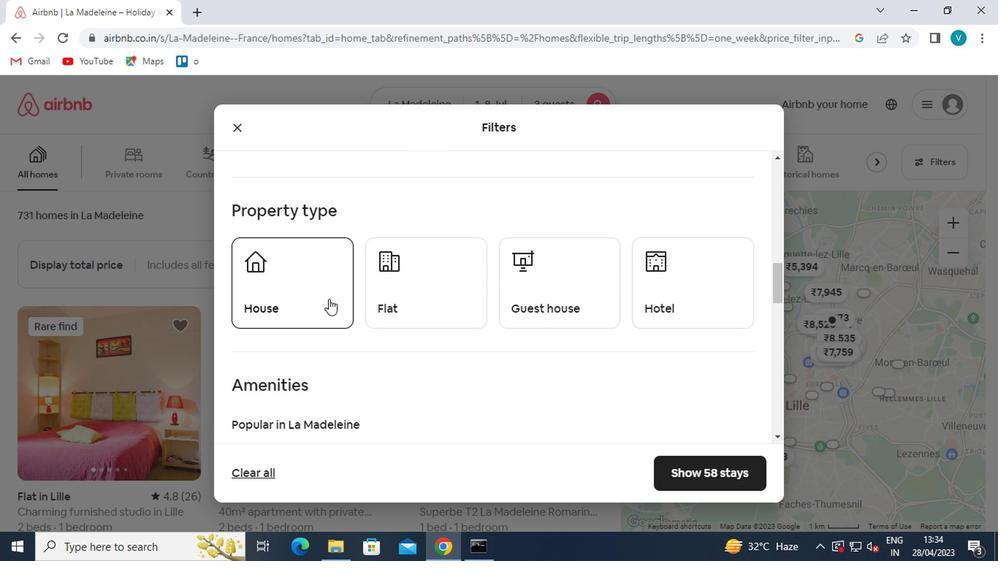
Action: Mouse moved to (403, 303)
Screenshot: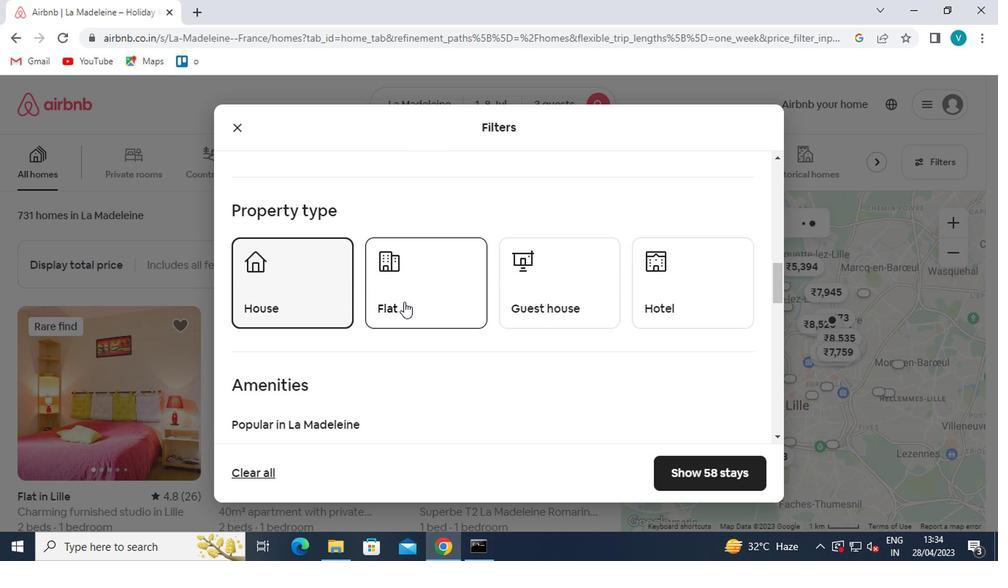 
Action: Mouse pressed left at (403, 303)
Screenshot: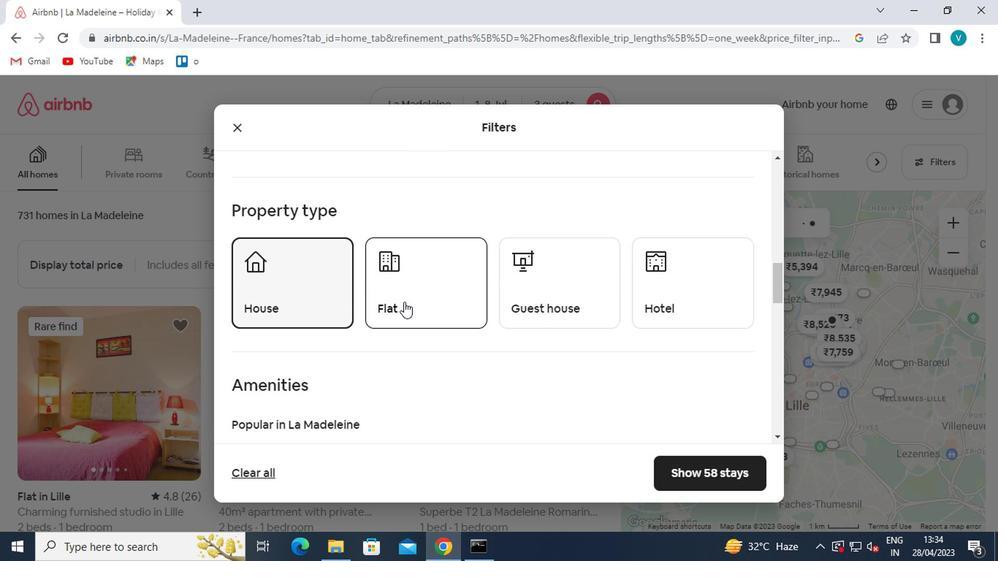 
Action: Mouse moved to (511, 283)
Screenshot: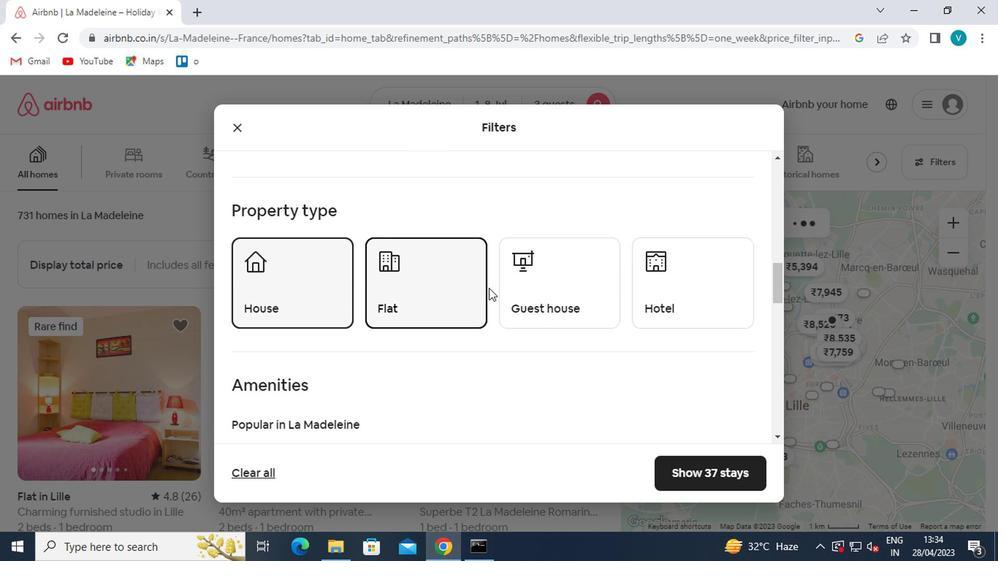 
Action: Mouse pressed left at (511, 283)
Screenshot: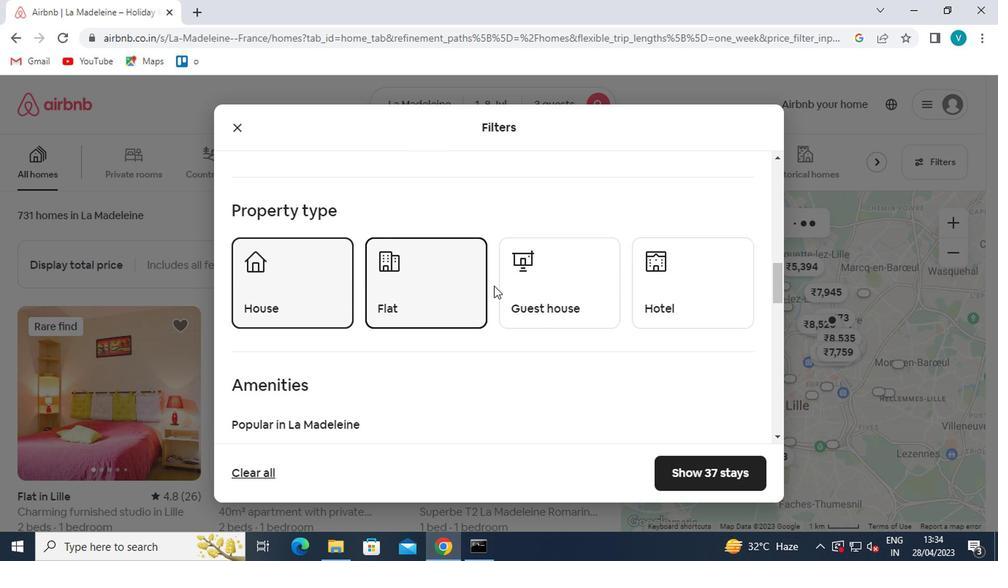 
Action: Mouse moved to (675, 295)
Screenshot: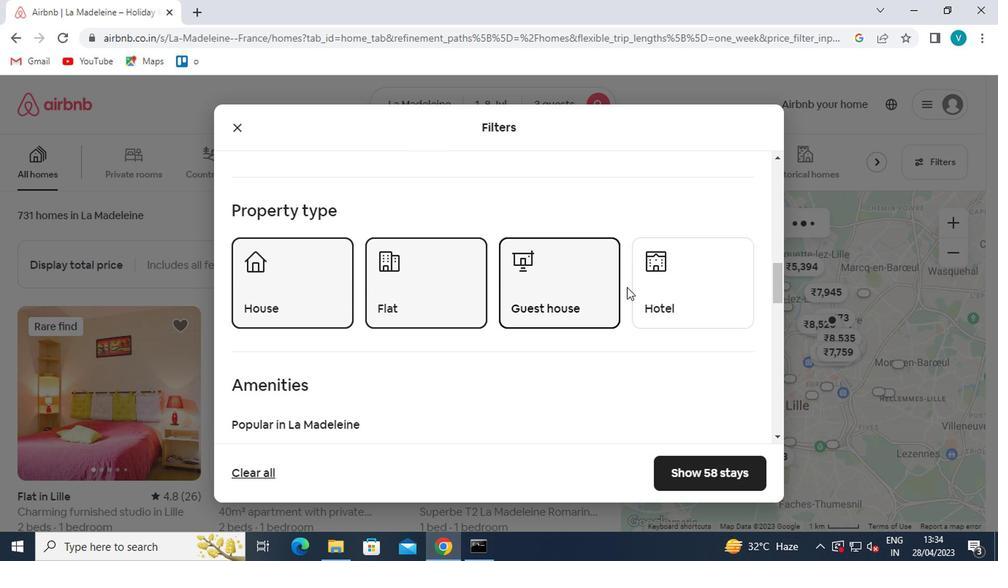 
Action: Mouse pressed left at (675, 295)
Screenshot: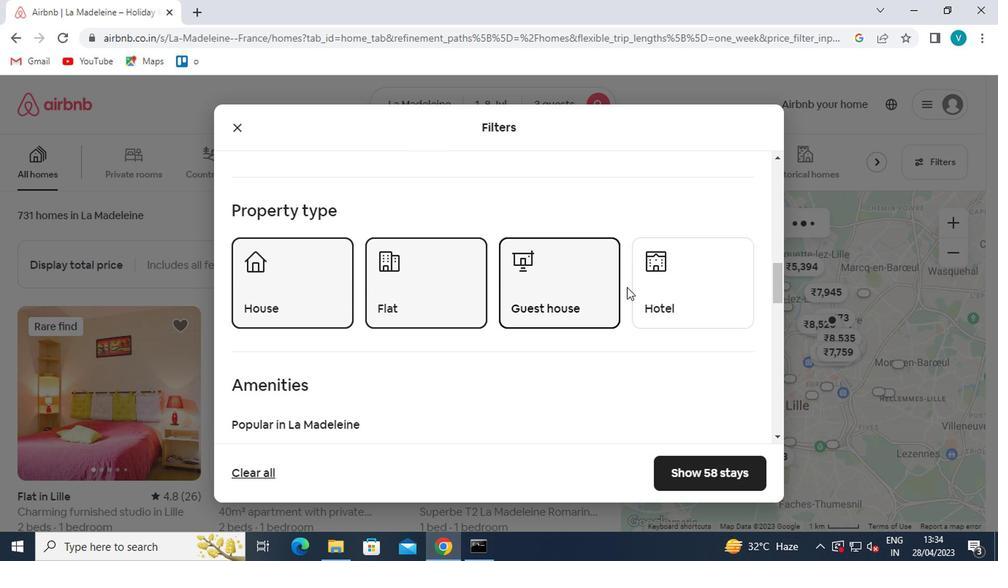 
Action: Mouse moved to (668, 292)
Screenshot: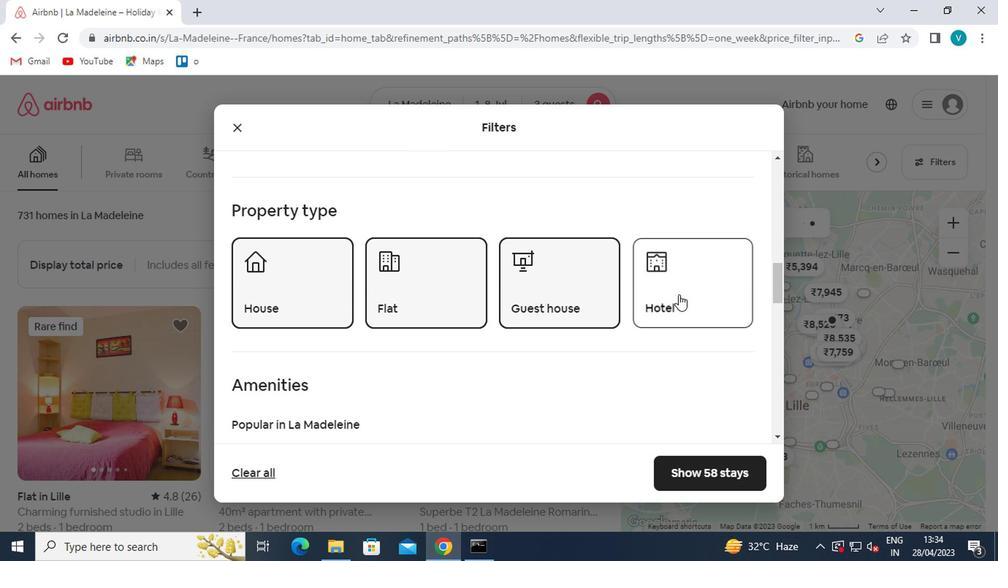
Action: Mouse scrolled (668, 291) with delta (0, -1)
Screenshot: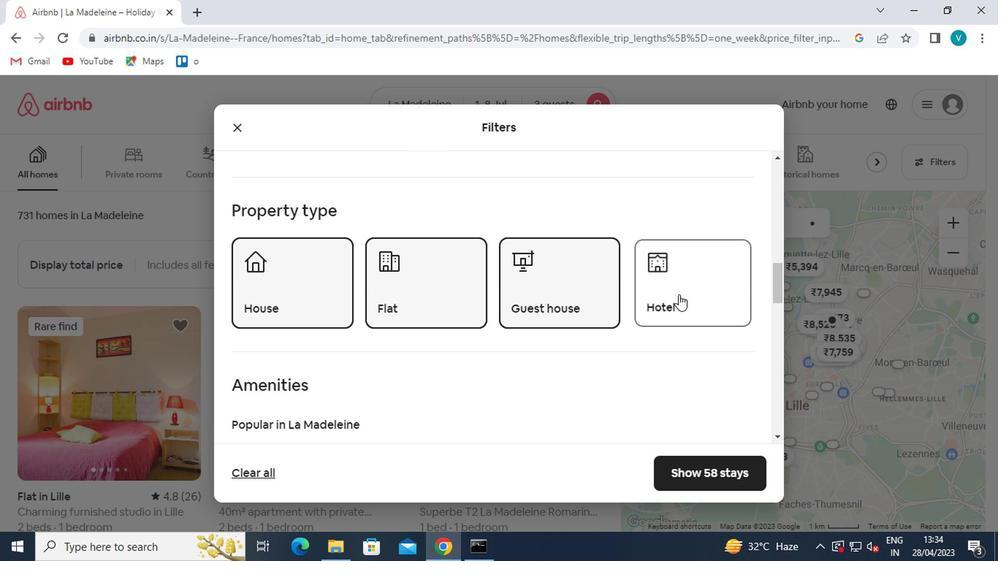 
Action: Mouse scrolled (668, 291) with delta (0, -1)
Screenshot: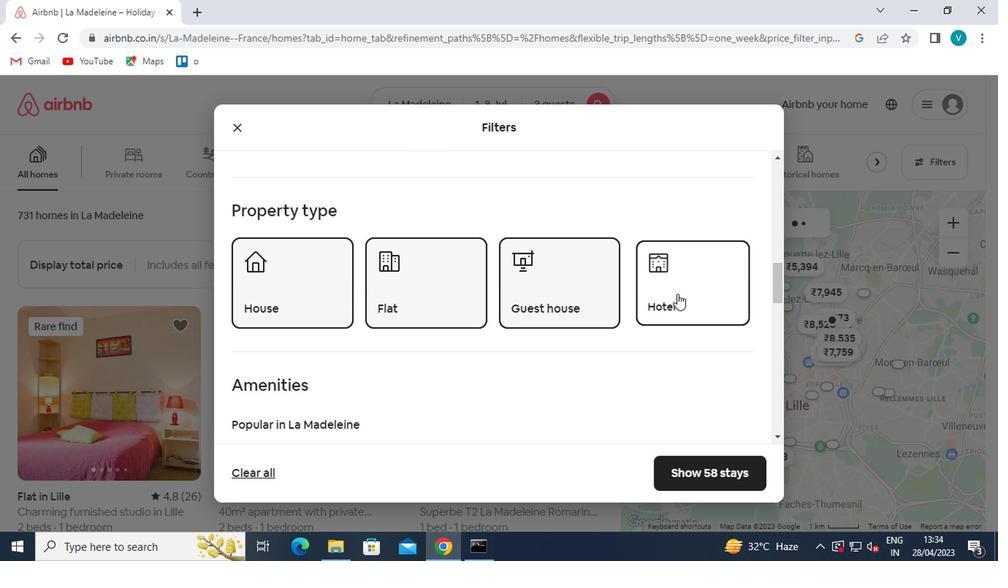 
Action: Mouse moved to (666, 293)
Screenshot: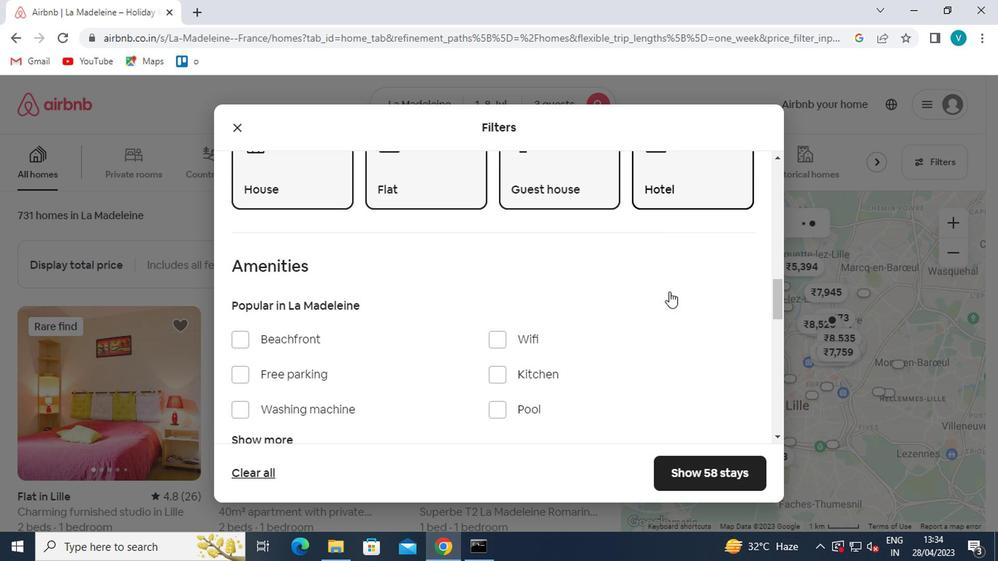 
Action: Mouse scrolled (666, 292) with delta (0, 0)
Screenshot: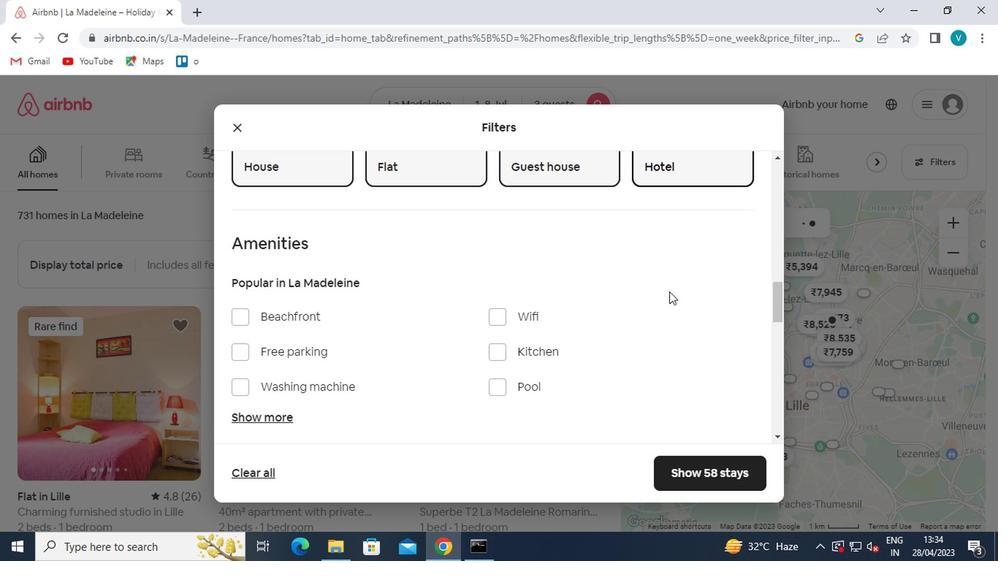 
Action: Mouse moved to (666, 293)
Screenshot: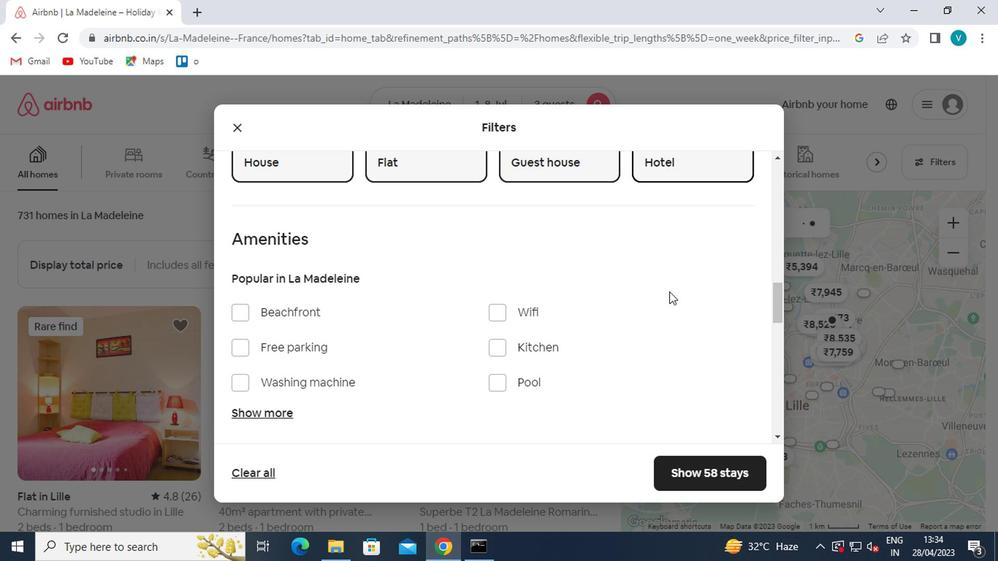 
Action: Mouse scrolled (666, 292) with delta (0, 0)
Screenshot: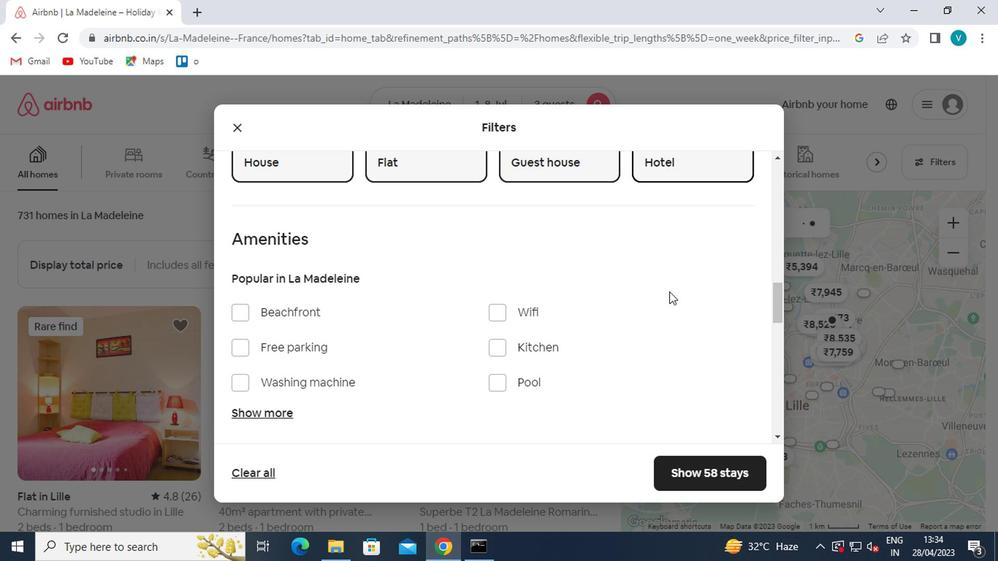
Action: Mouse moved to (665, 294)
Screenshot: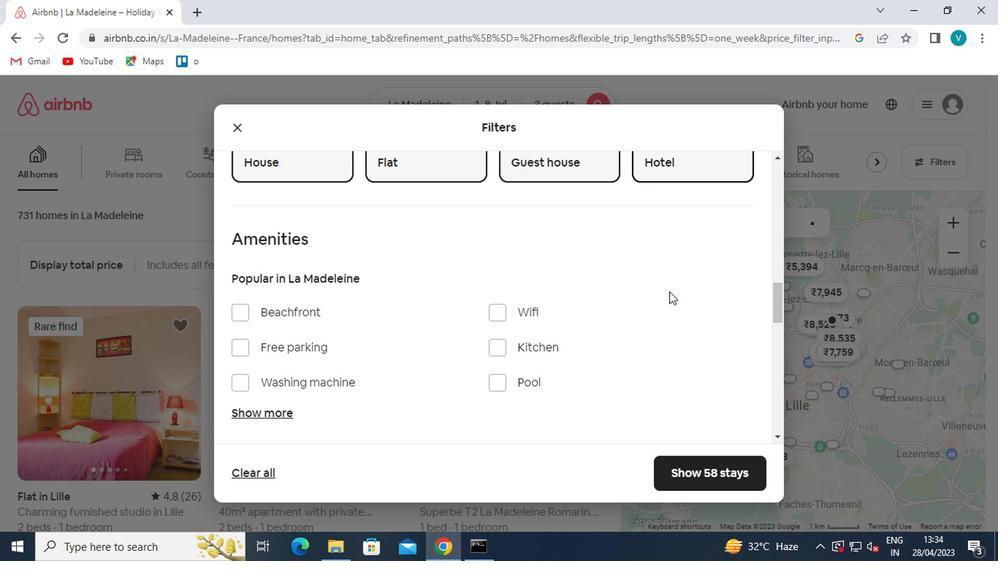
Action: Mouse scrolled (665, 293) with delta (0, -1)
Screenshot: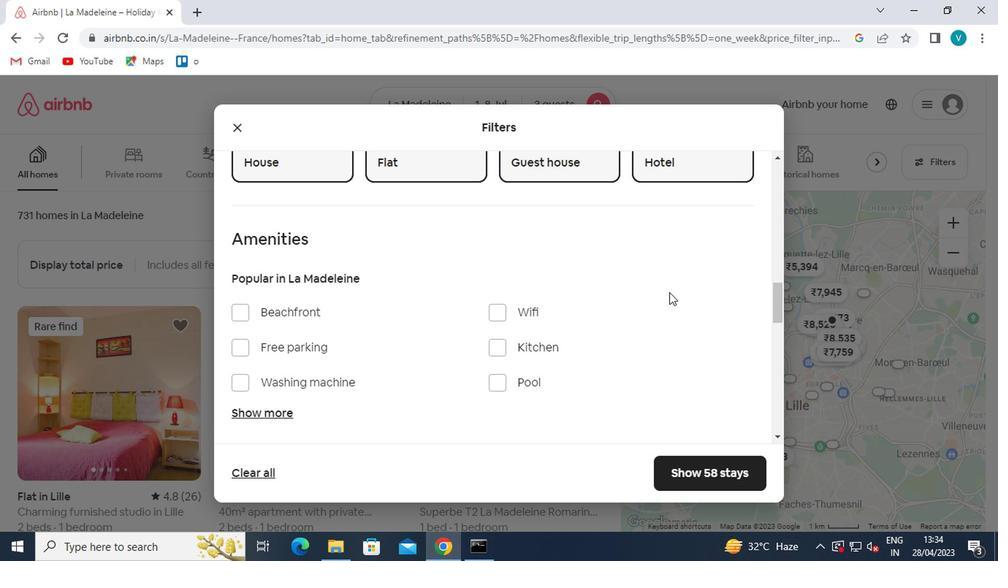 
Action: Mouse moved to (664, 294)
Screenshot: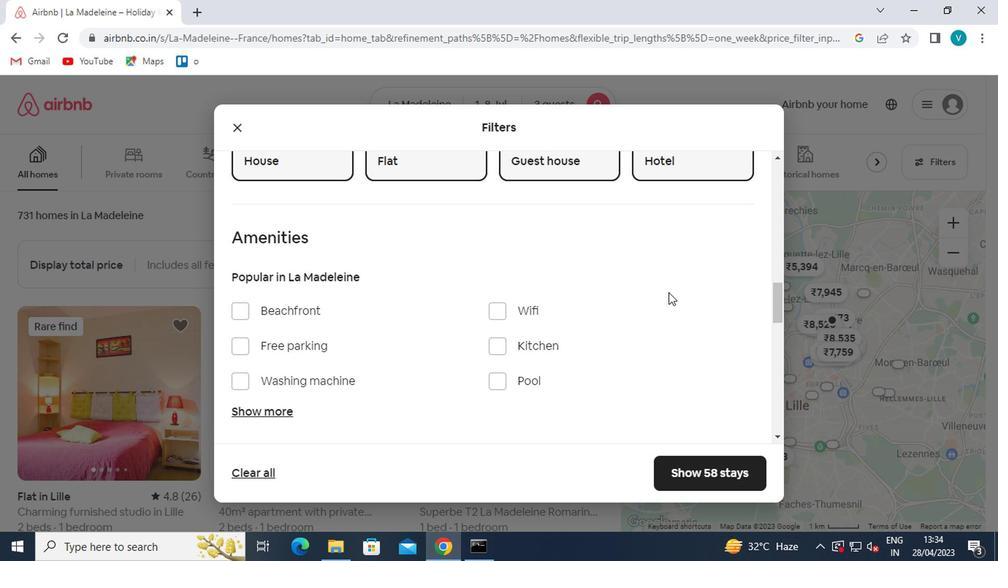 
Action: Mouse scrolled (664, 293) with delta (0, -1)
Screenshot: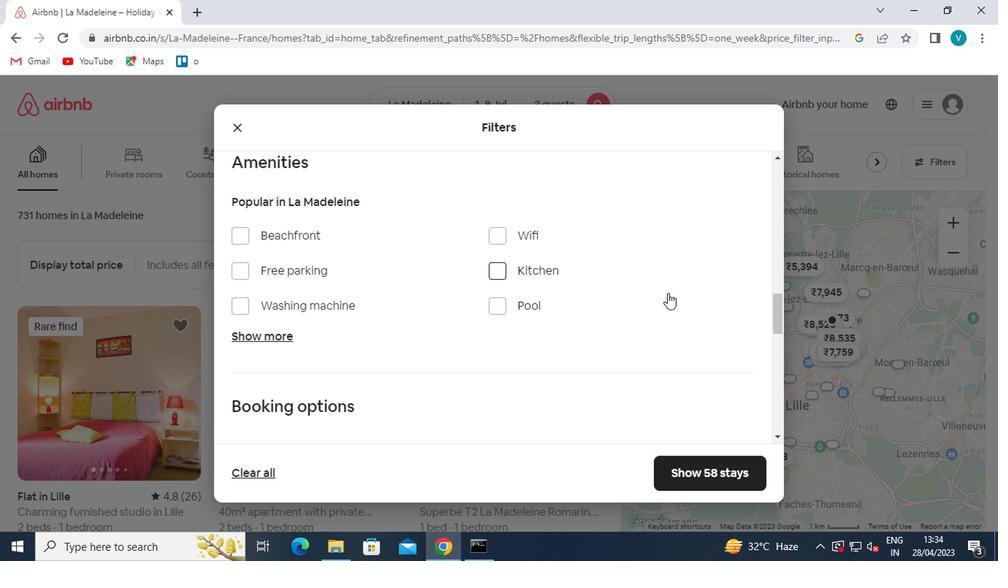 
Action: Mouse moved to (727, 288)
Screenshot: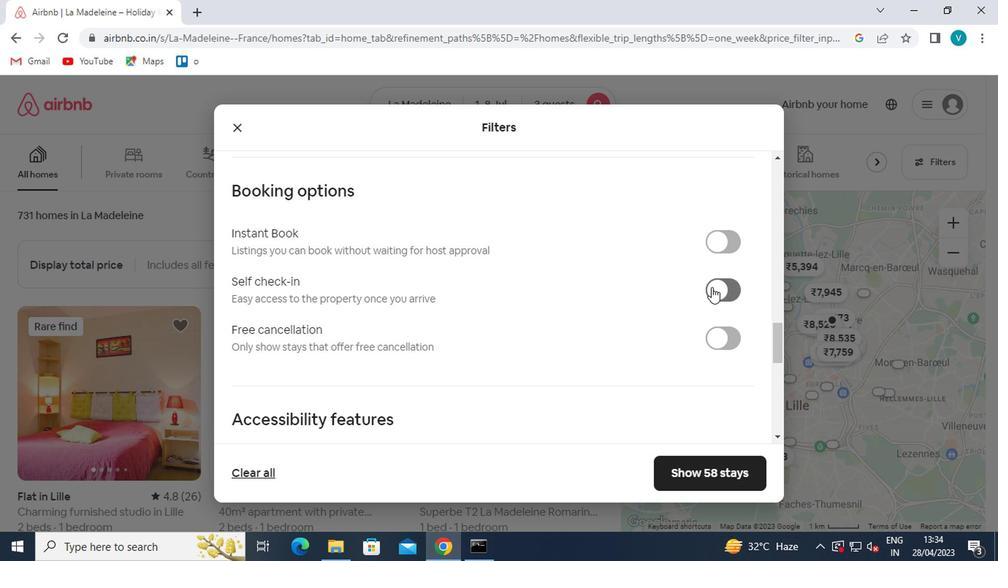 
Action: Mouse pressed left at (727, 288)
Screenshot: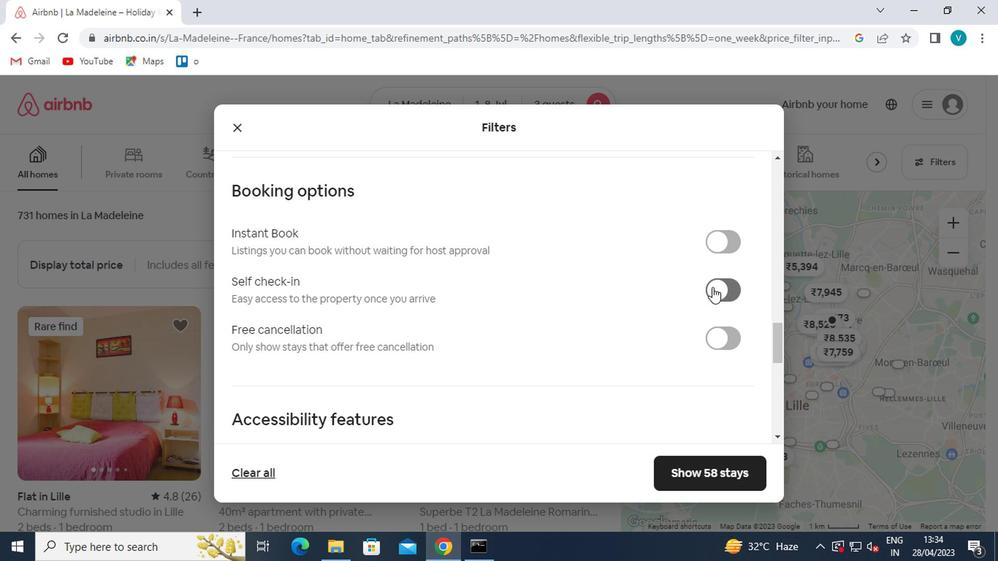 
Action: Mouse moved to (711, 294)
Screenshot: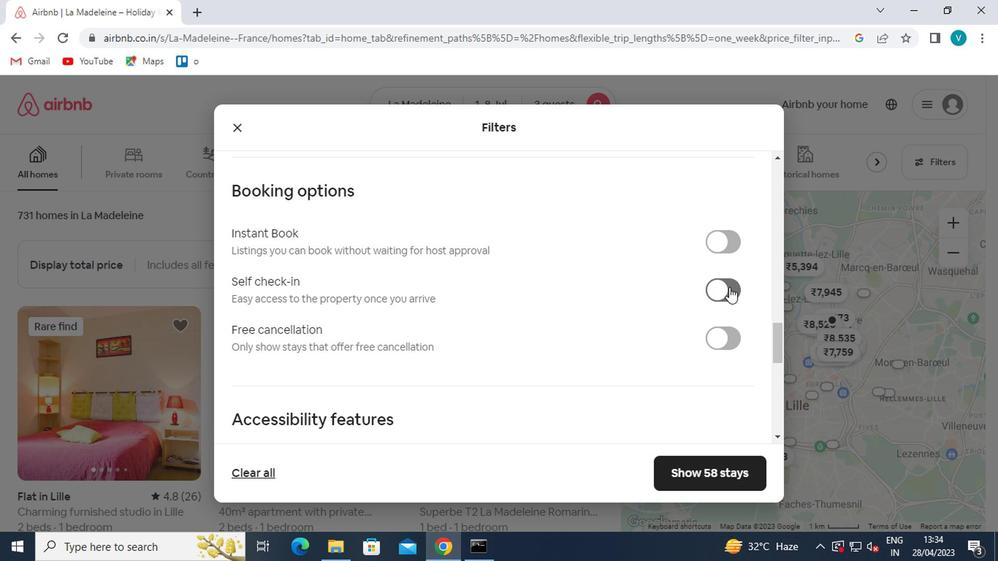 
Action: Mouse scrolled (711, 294) with delta (0, 0)
Screenshot: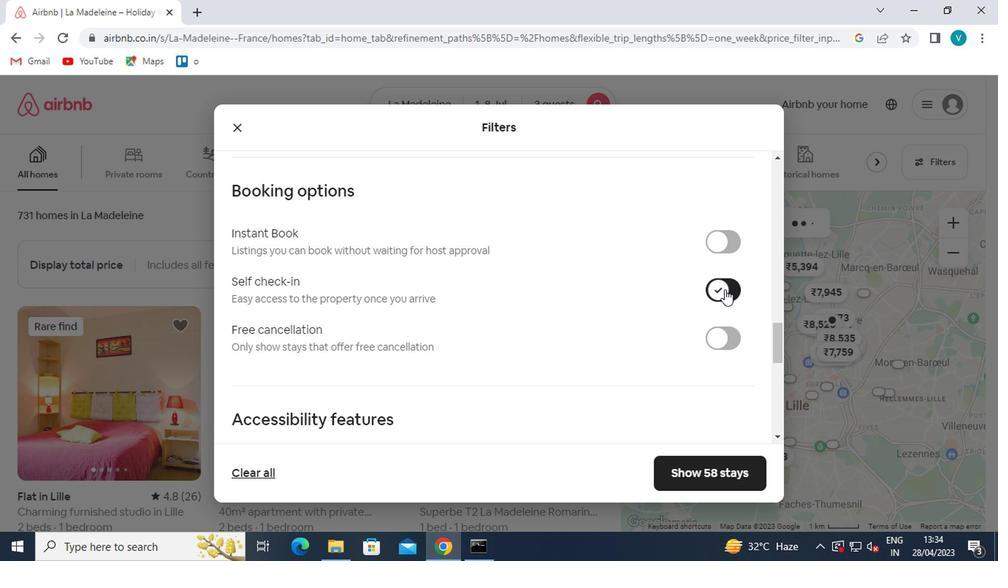 
Action: Mouse moved to (711, 295)
Screenshot: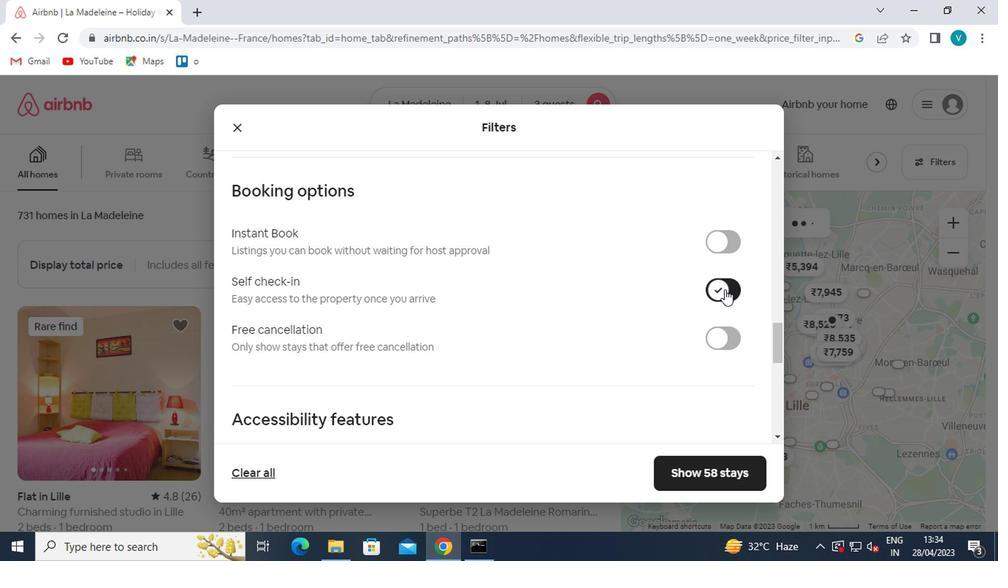 
Action: Mouse scrolled (711, 294) with delta (0, 0)
Screenshot: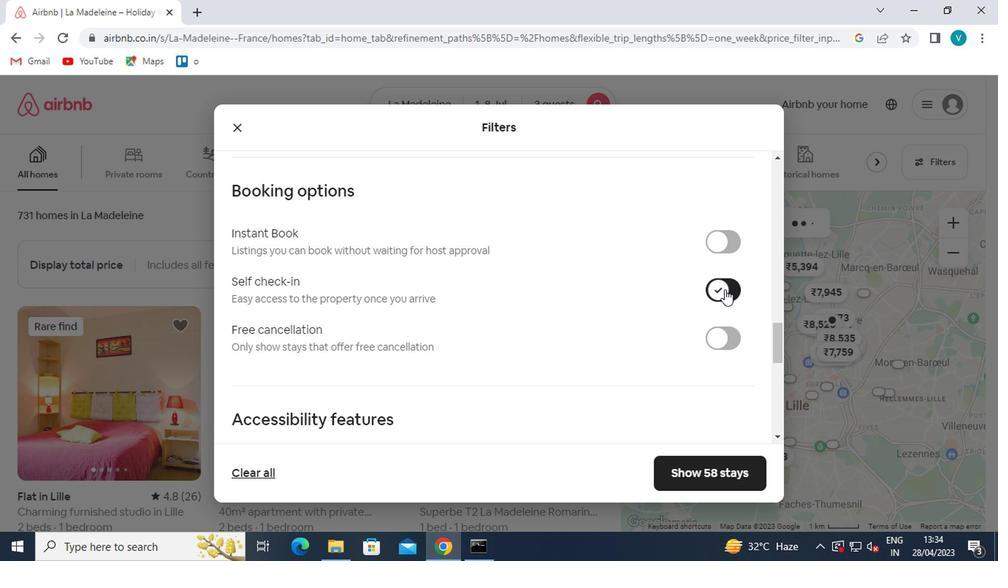 
Action: Mouse scrolled (711, 294) with delta (0, 0)
Screenshot: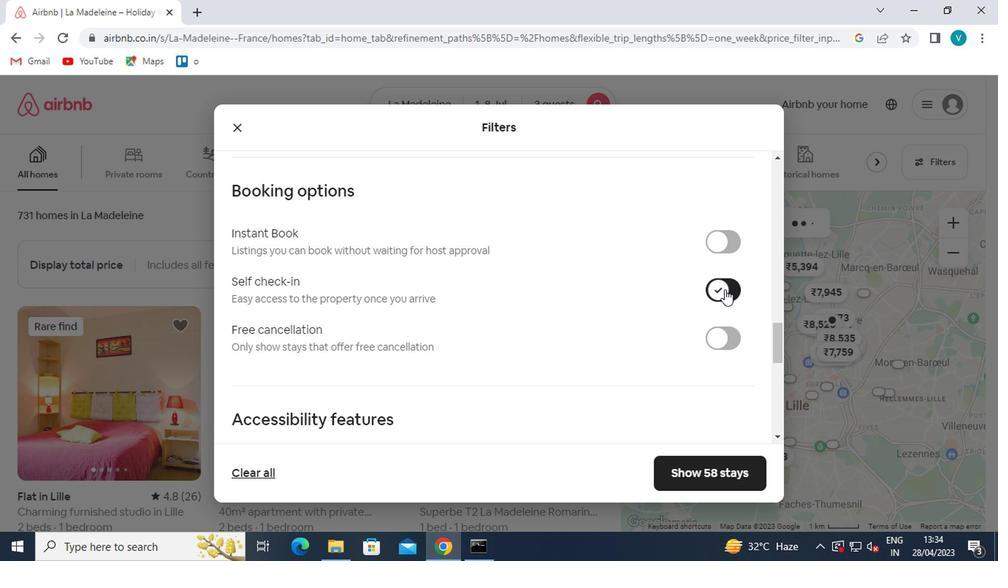 
Action: Mouse scrolled (711, 294) with delta (0, -1)
Screenshot: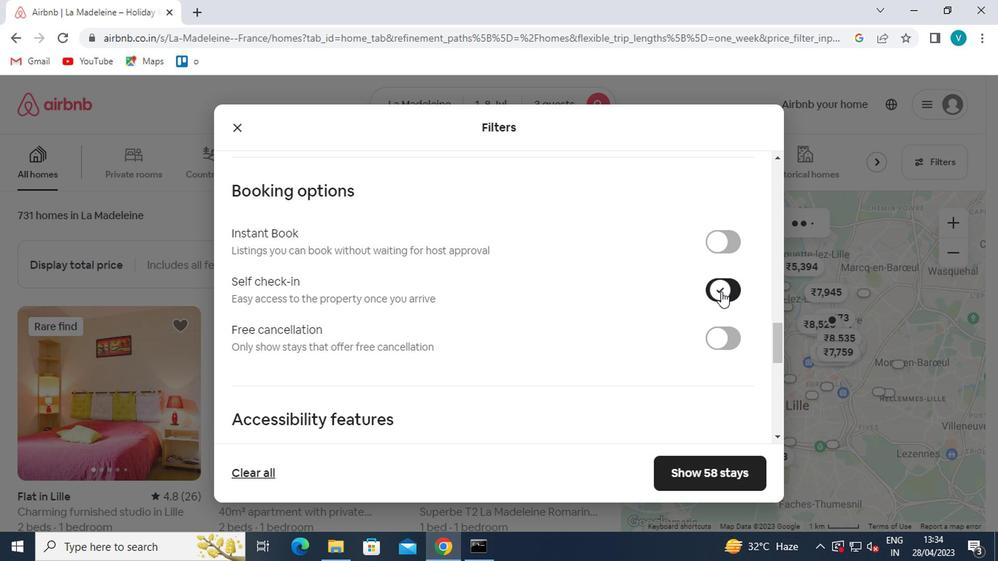 
Action: Mouse scrolled (711, 294) with delta (0, 0)
Screenshot: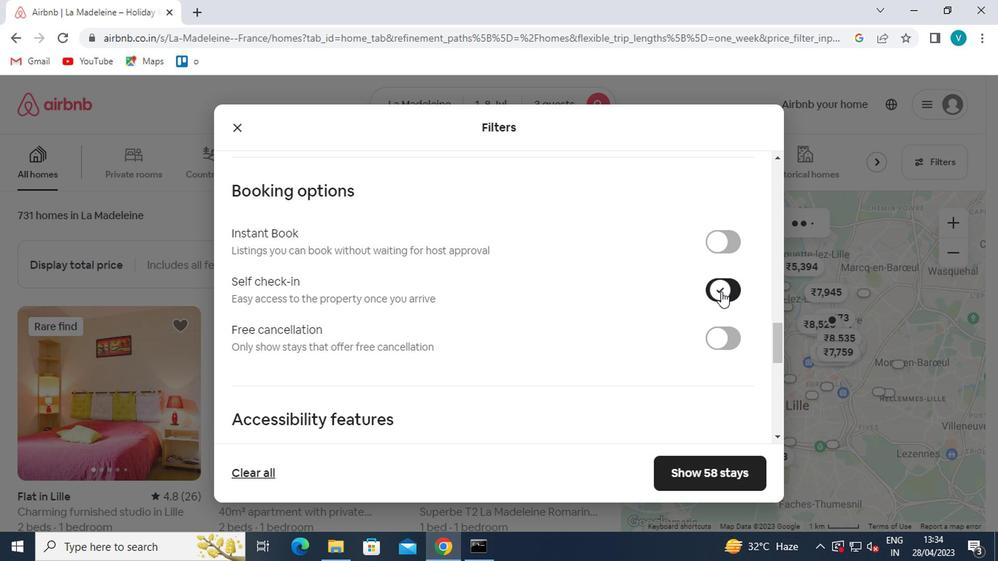 
Action: Mouse scrolled (711, 294) with delta (0, 0)
Screenshot: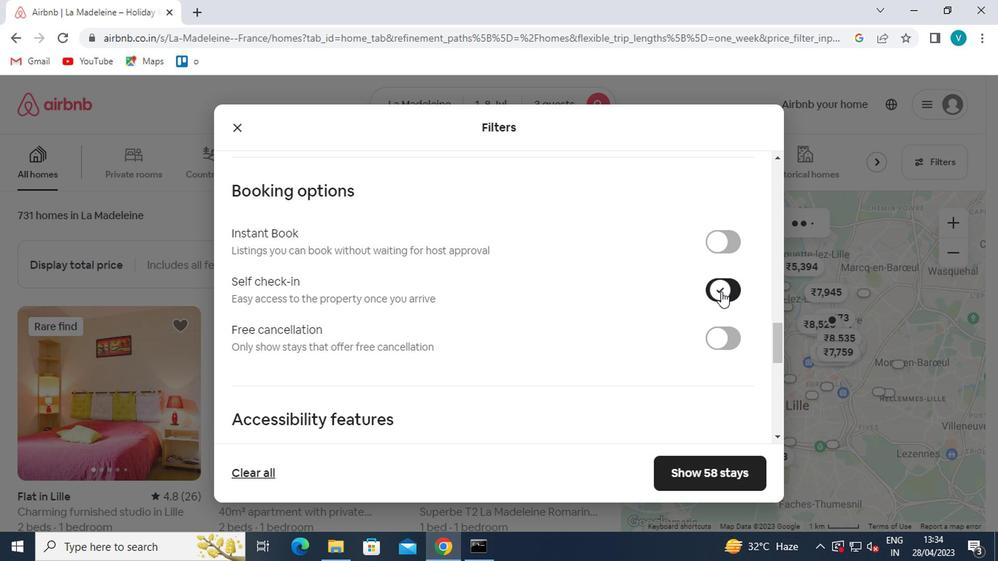 
Action: Mouse moved to (262, 335)
Screenshot: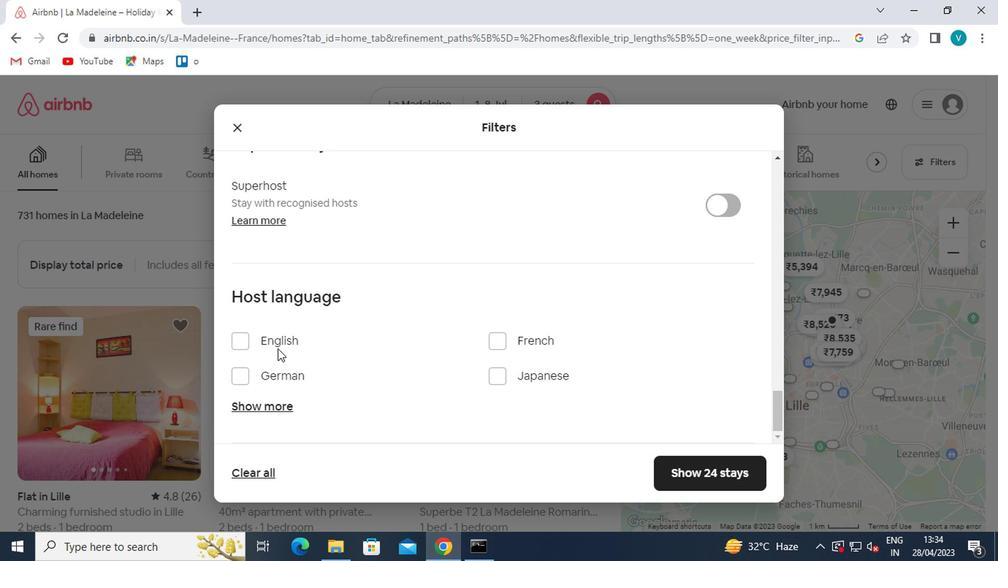
Action: Mouse pressed left at (262, 335)
Screenshot: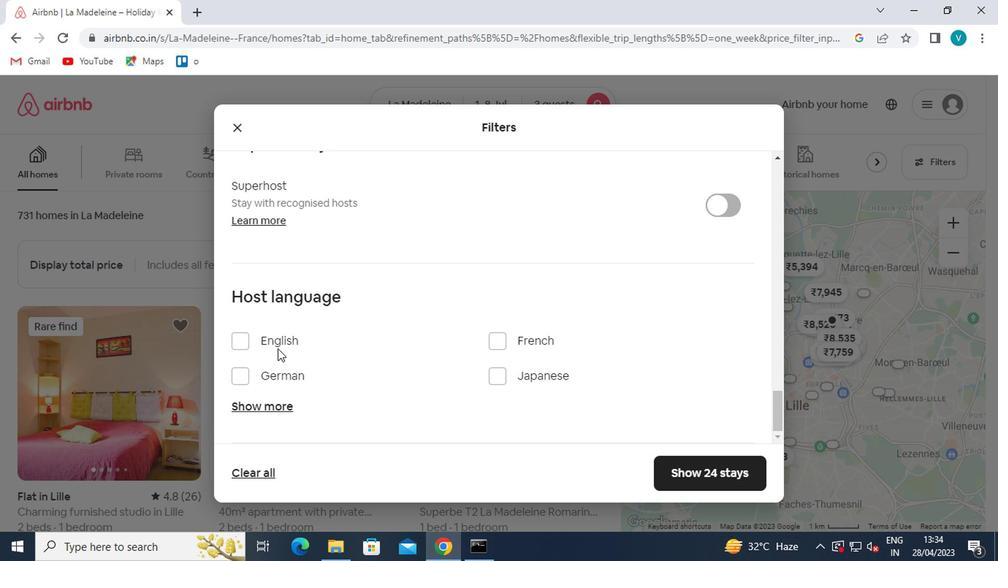 
Action: Mouse moved to (710, 467)
Screenshot: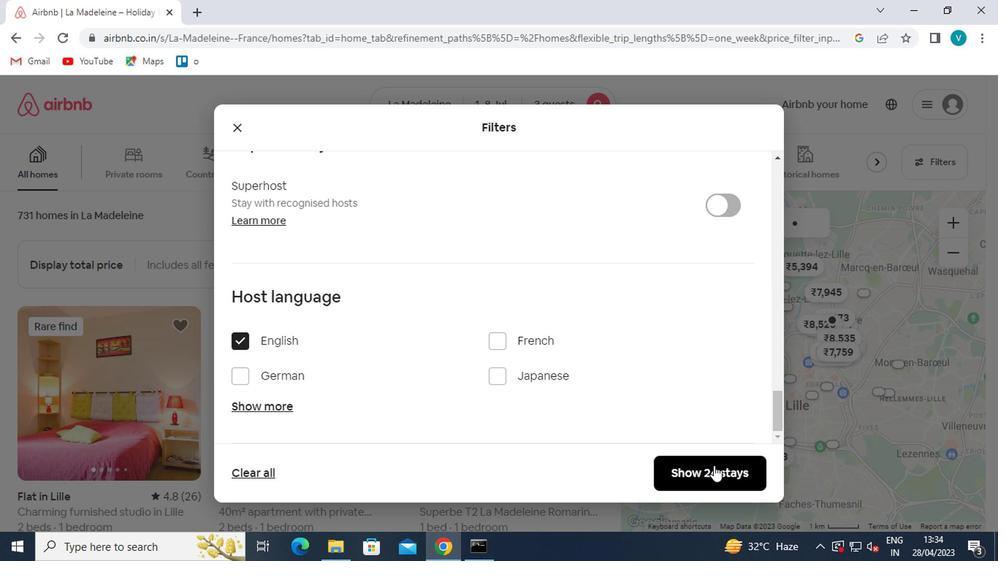 
Action: Mouse pressed left at (710, 467)
Screenshot: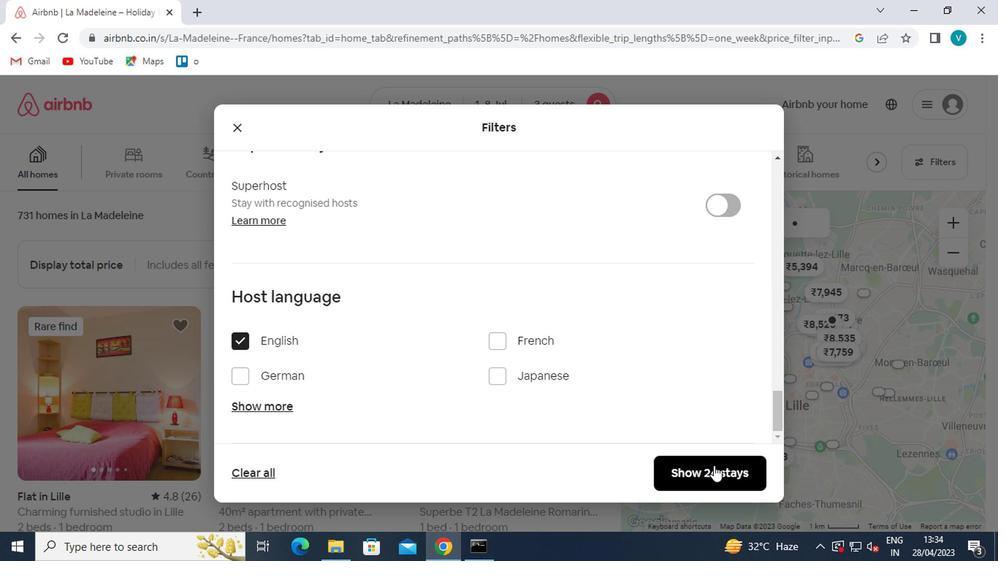 
Action: Mouse moved to (710, 469)
Screenshot: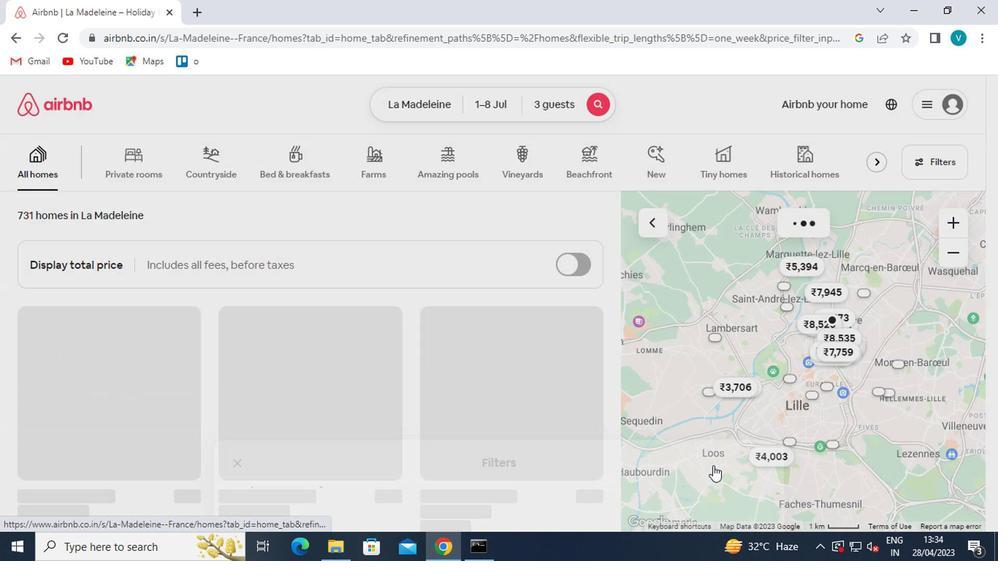 
